 Task: Forward email as attachment with the signature Garrett Sanchez with the subject Request for an opinion from softage.1@softage.net to softage.10@softage.net with the message Can you confirm the availability of the required software licenses?
Action: Mouse moved to (1001, 78)
Screenshot: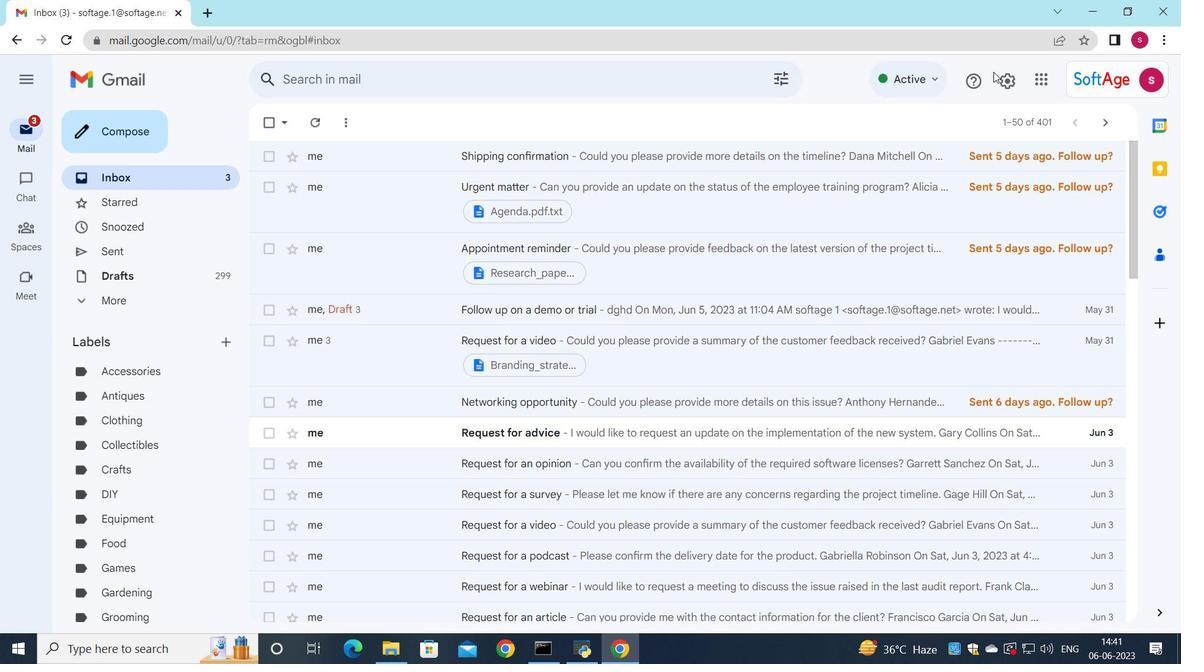 
Action: Mouse pressed left at (1001, 78)
Screenshot: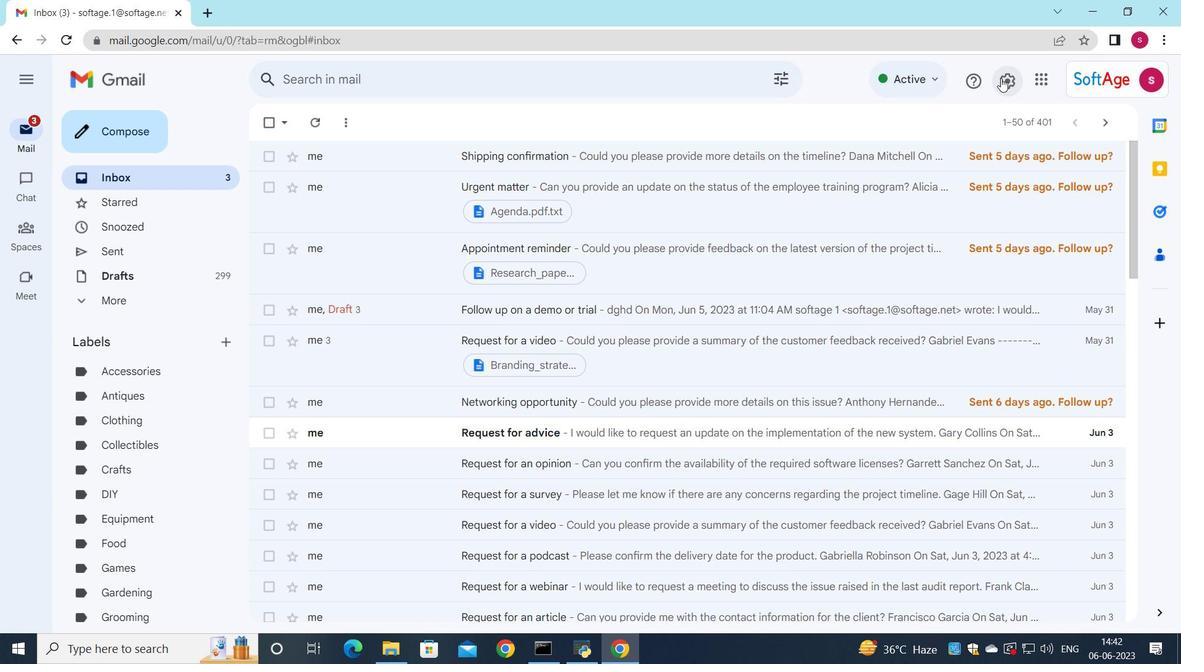 
Action: Mouse moved to (1013, 157)
Screenshot: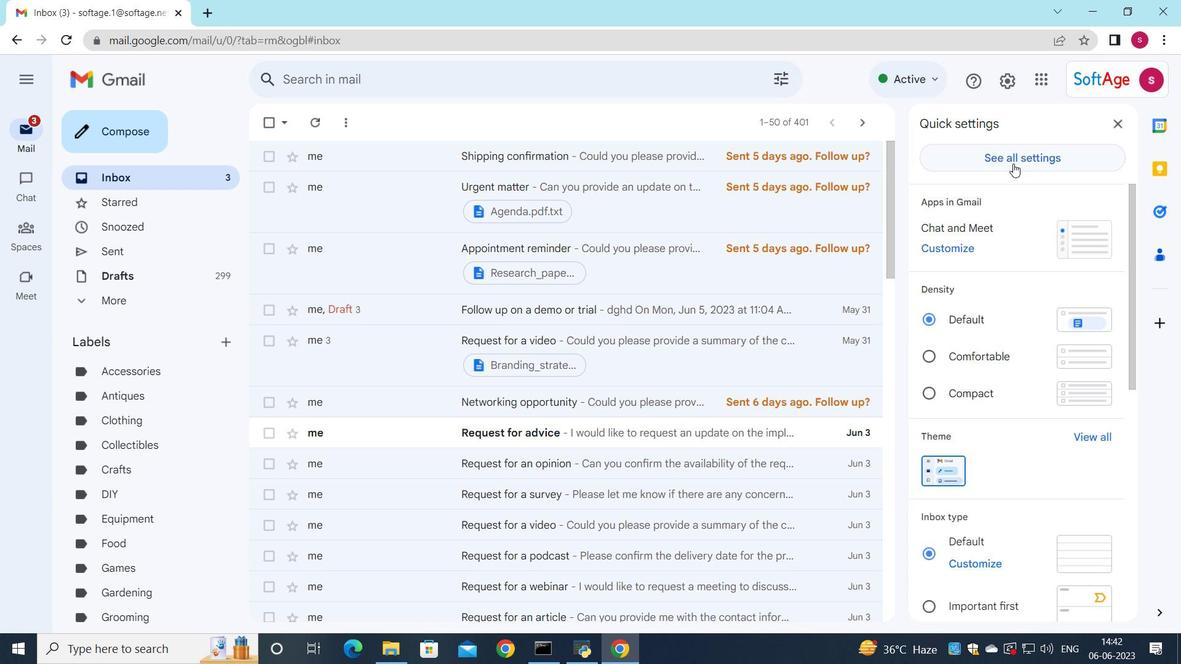 
Action: Mouse pressed left at (1013, 157)
Screenshot: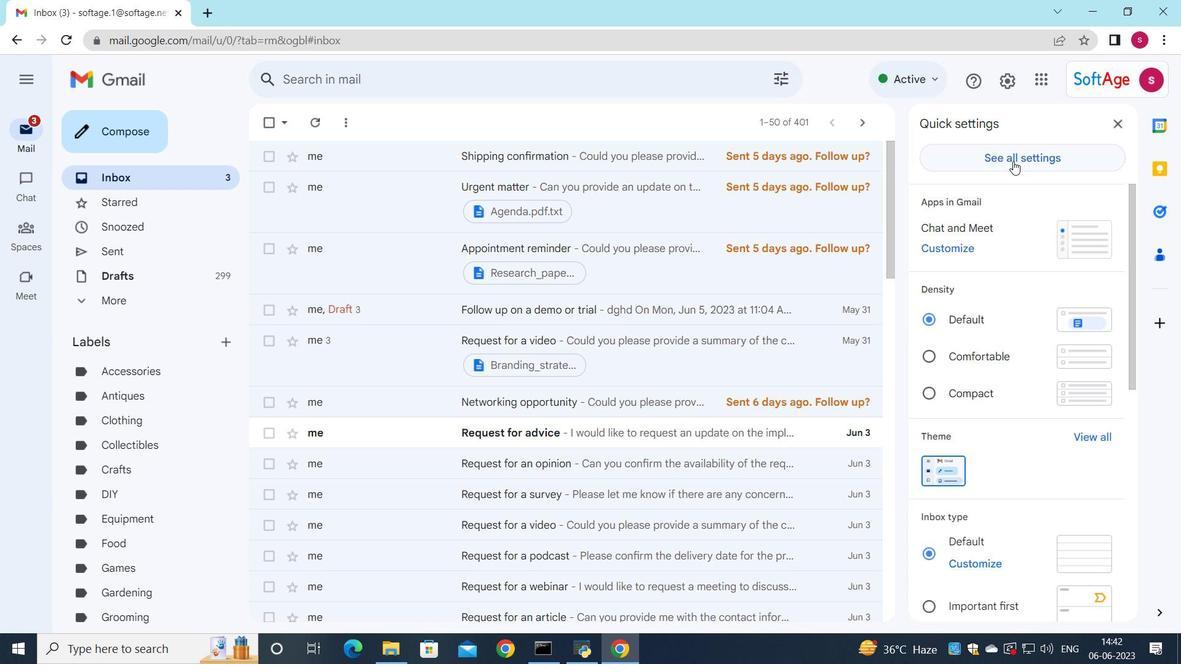
Action: Mouse moved to (908, 237)
Screenshot: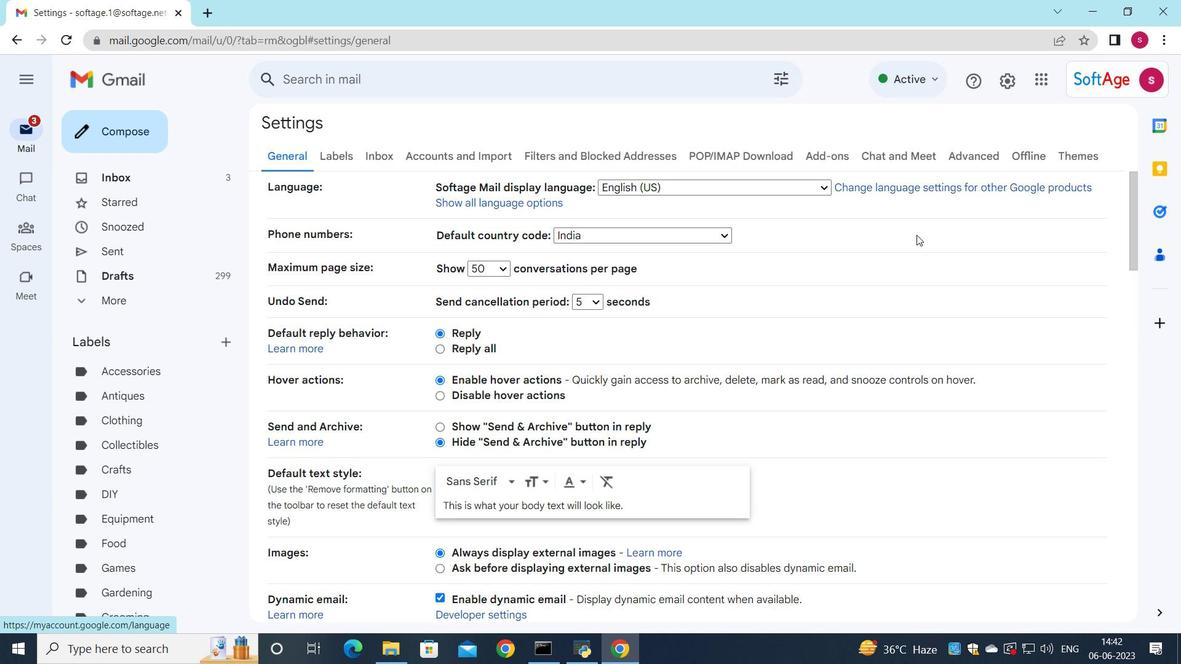 
Action: Mouse scrolled (908, 236) with delta (0, 0)
Screenshot: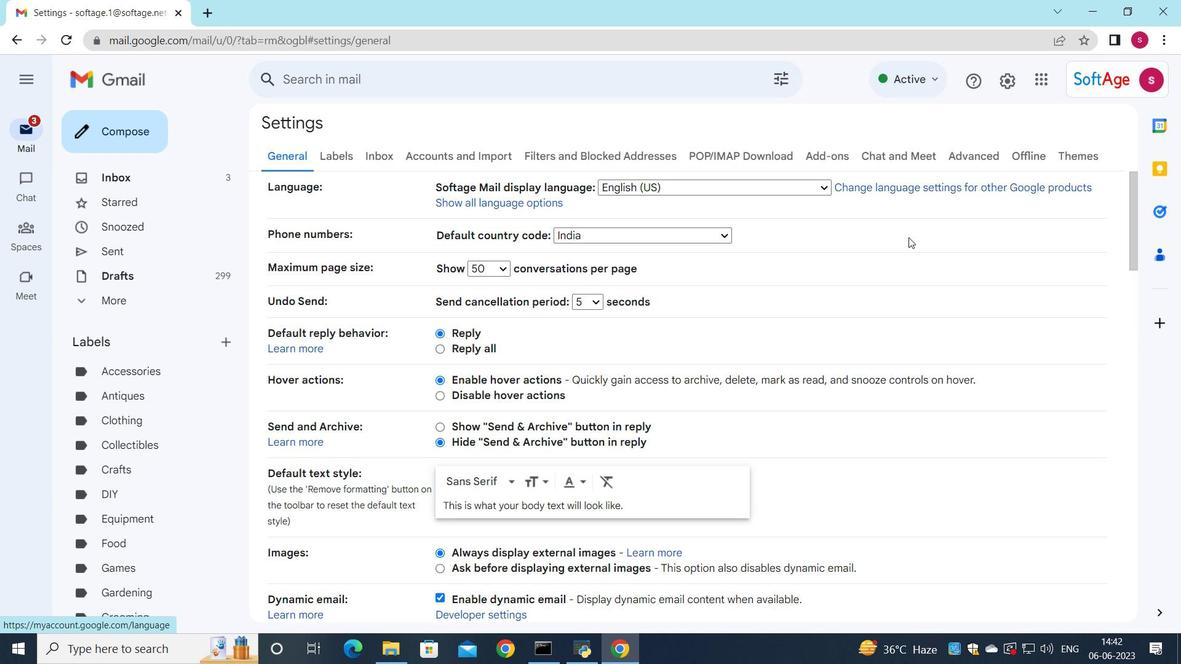 
Action: Mouse scrolled (908, 236) with delta (0, 0)
Screenshot: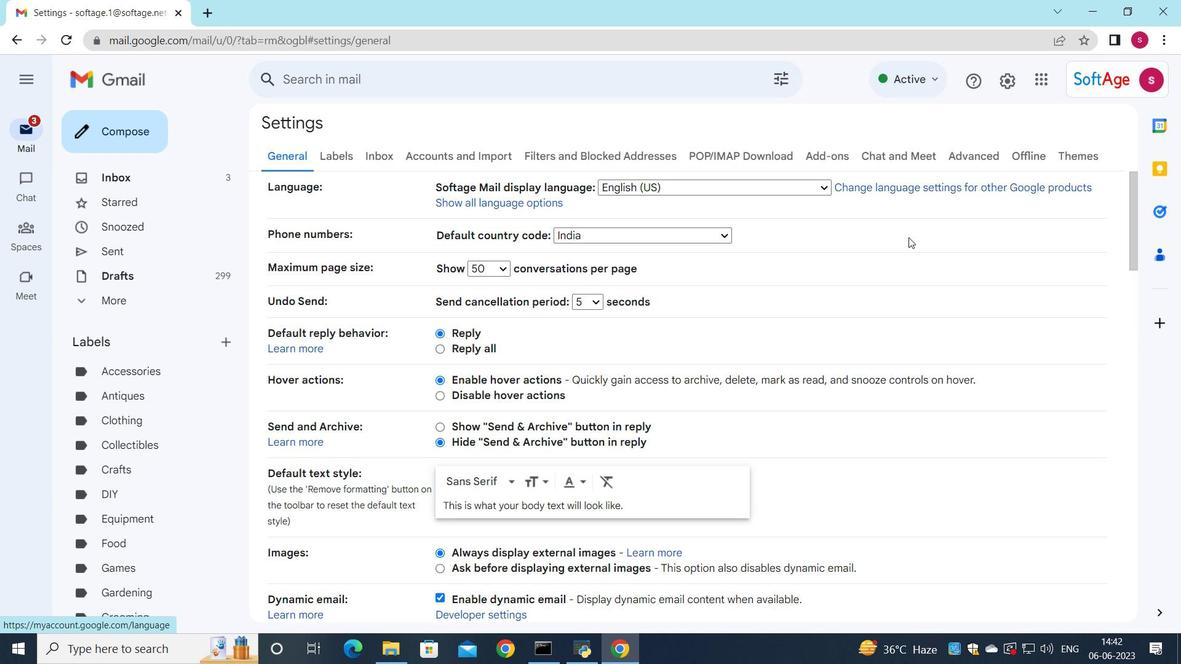 
Action: Mouse scrolled (908, 236) with delta (0, 0)
Screenshot: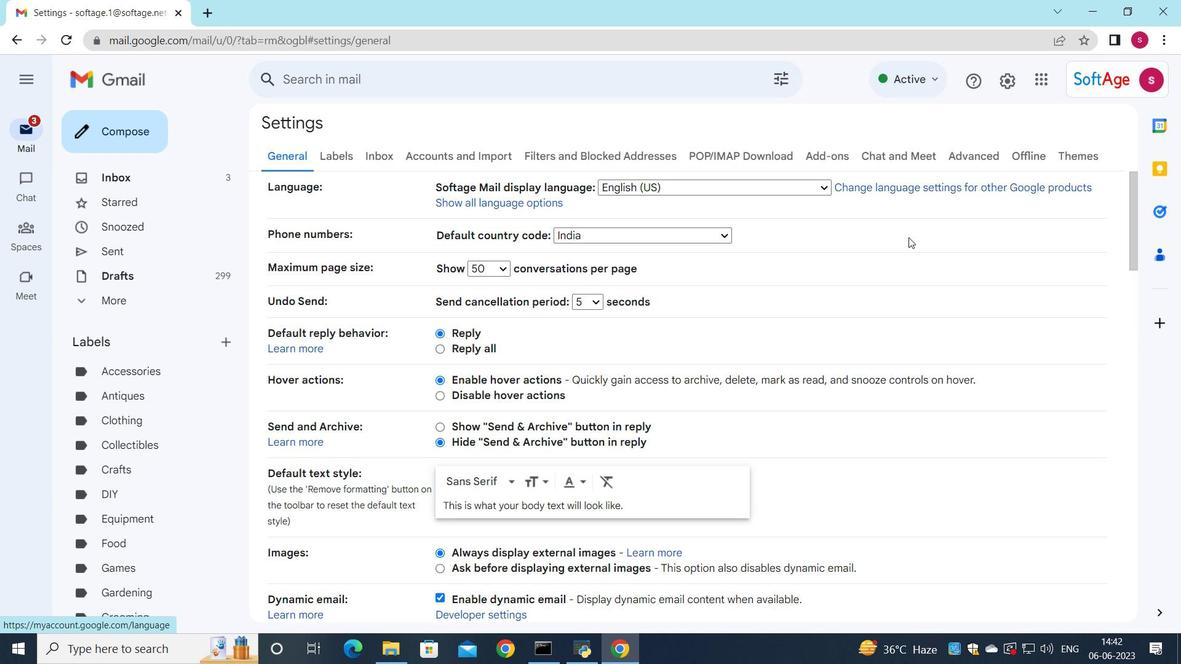 
Action: Mouse moved to (733, 337)
Screenshot: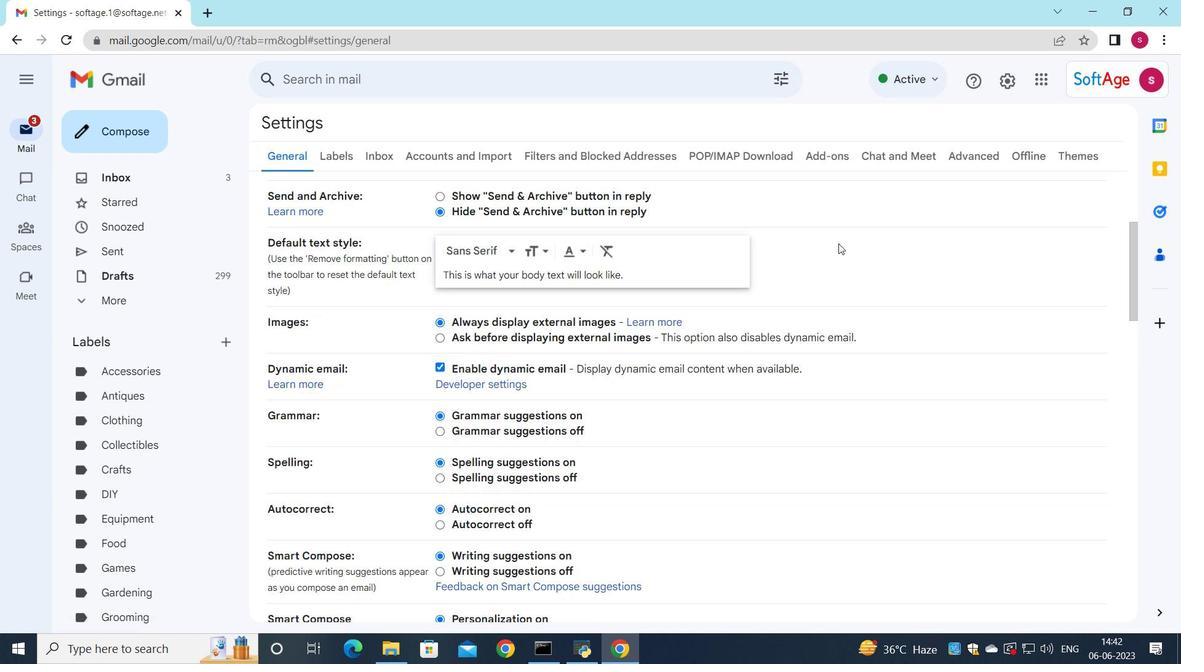 
Action: Mouse scrolled (733, 336) with delta (0, 0)
Screenshot: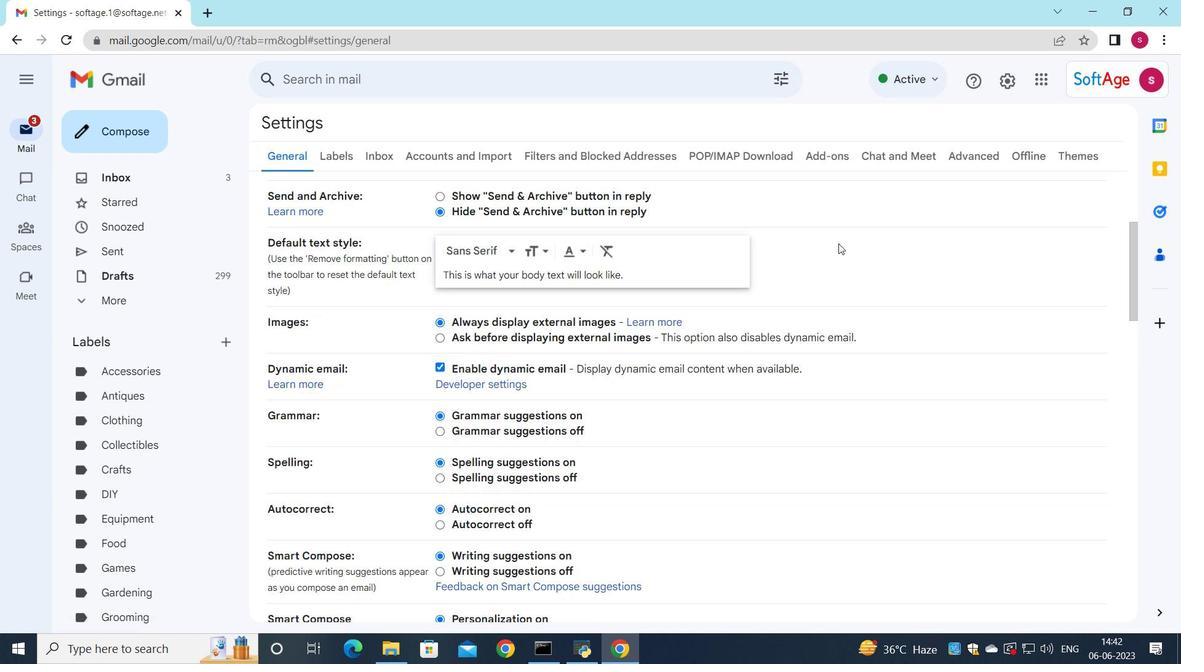 
Action: Mouse moved to (721, 351)
Screenshot: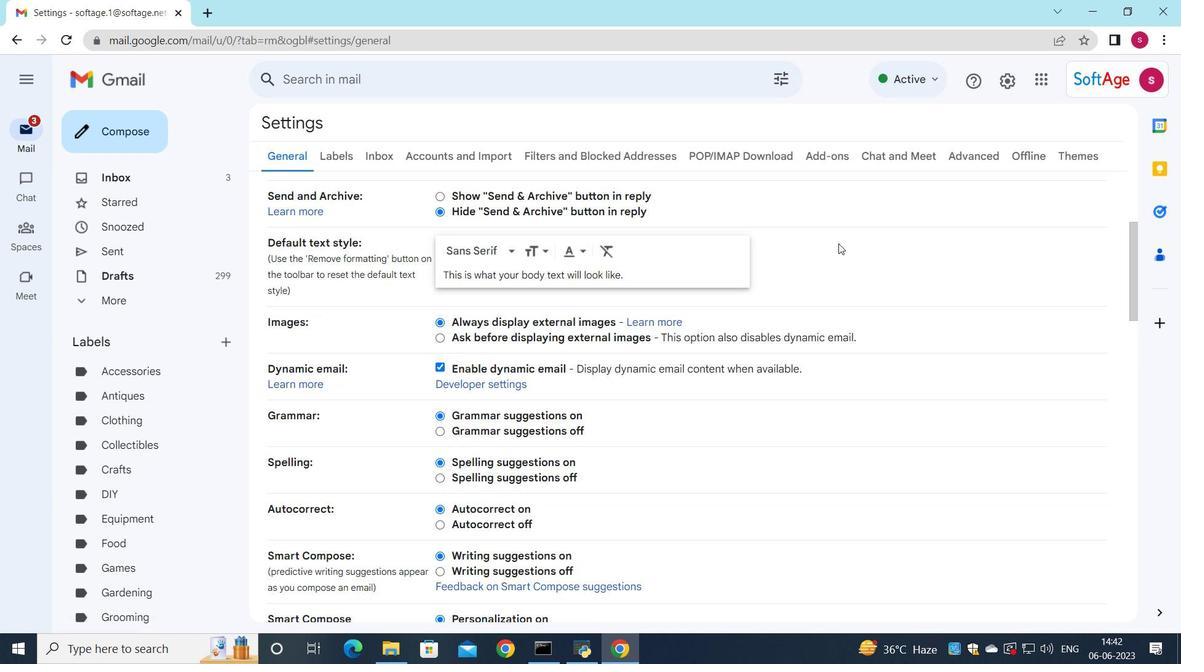 
Action: Mouse scrolled (721, 350) with delta (0, 0)
Screenshot: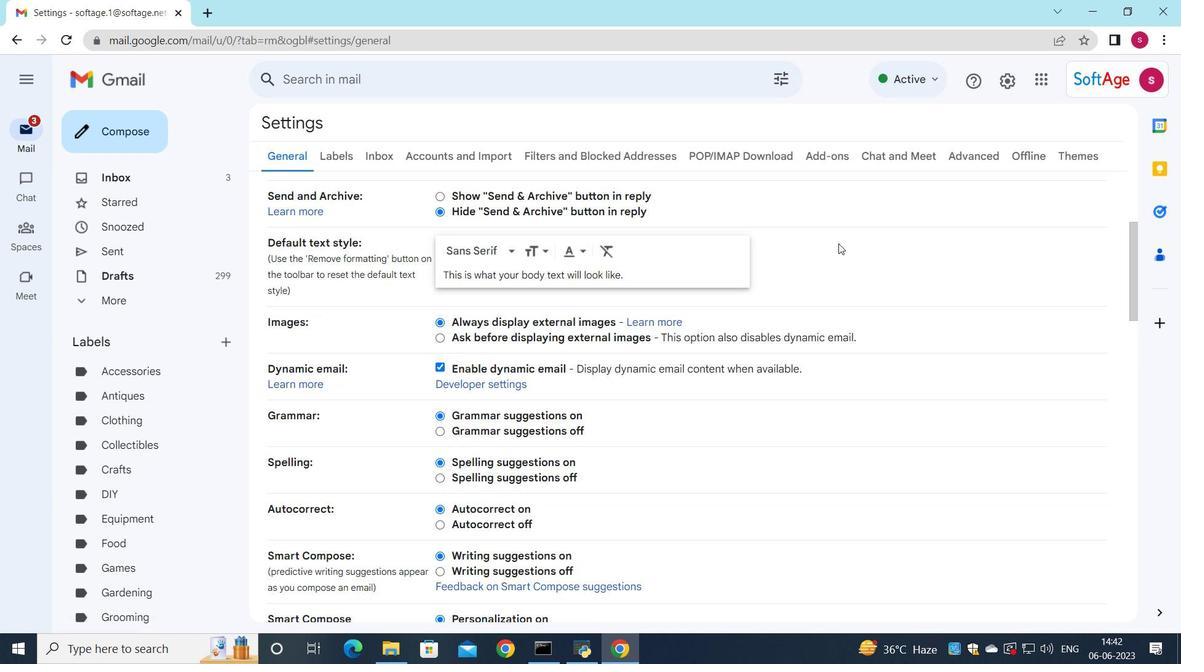 
Action: Mouse moved to (704, 376)
Screenshot: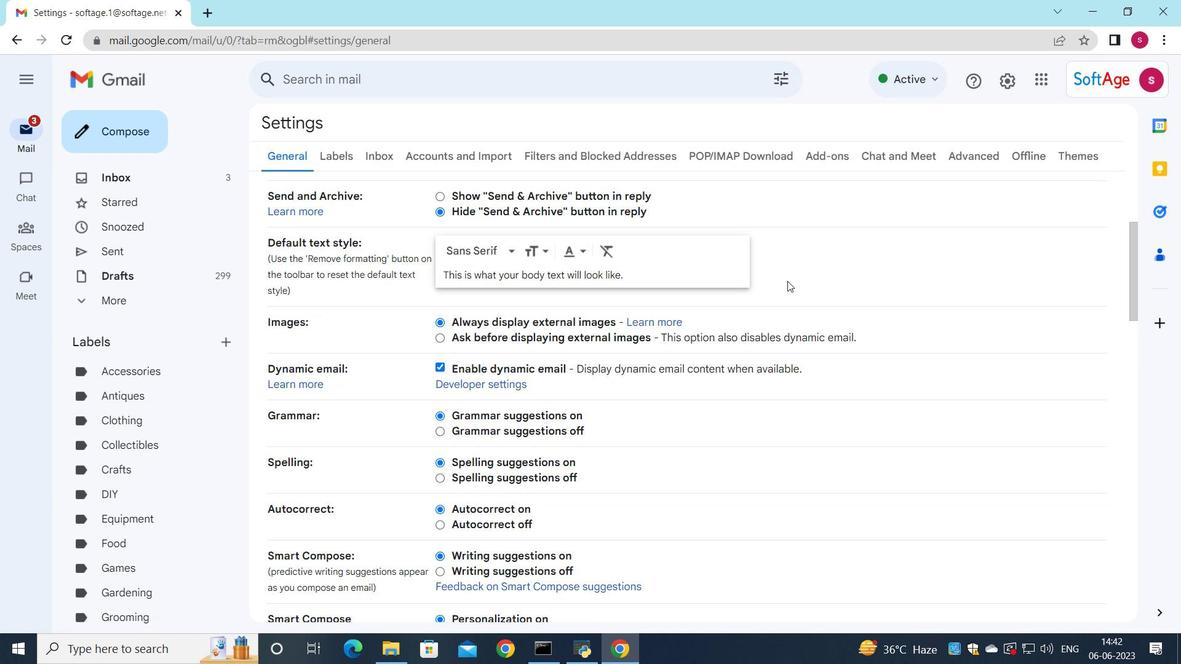 
Action: Mouse scrolled (713, 360) with delta (0, 0)
Screenshot: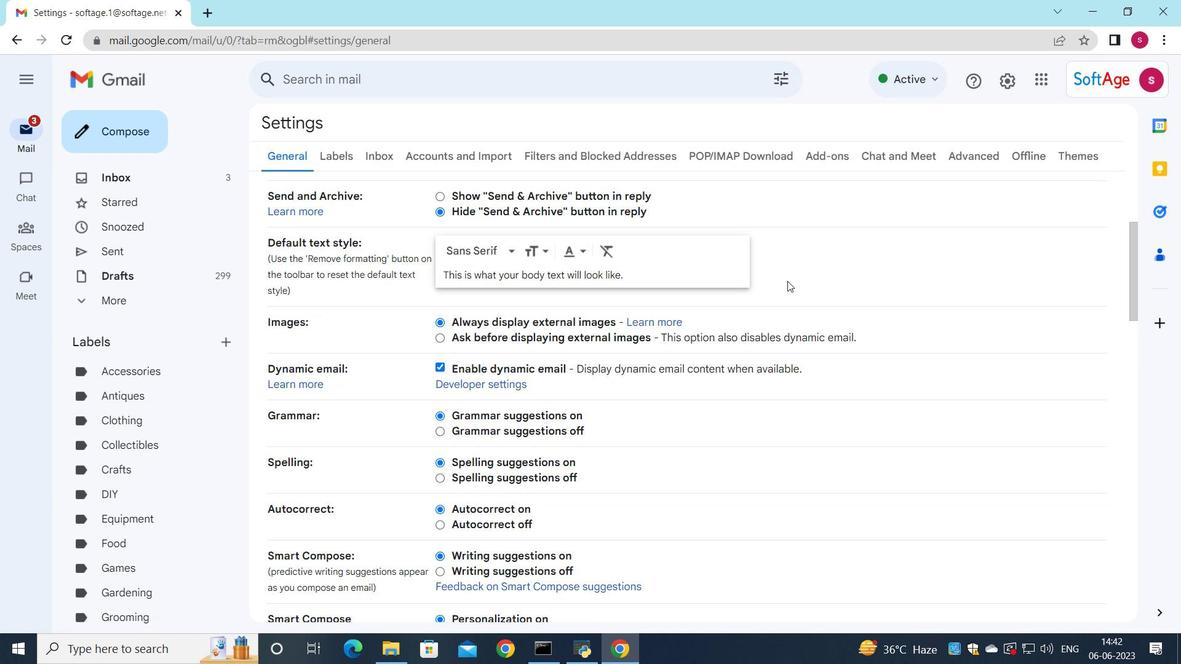 
Action: Mouse moved to (656, 417)
Screenshot: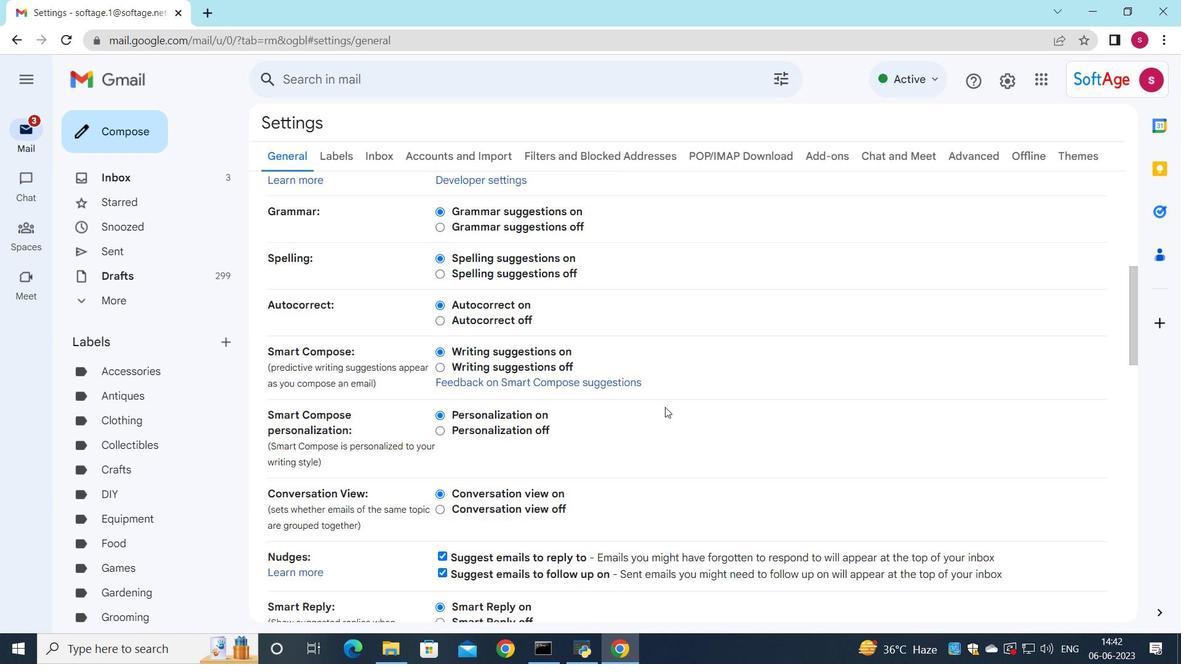 
Action: Mouse scrolled (656, 416) with delta (0, 0)
Screenshot: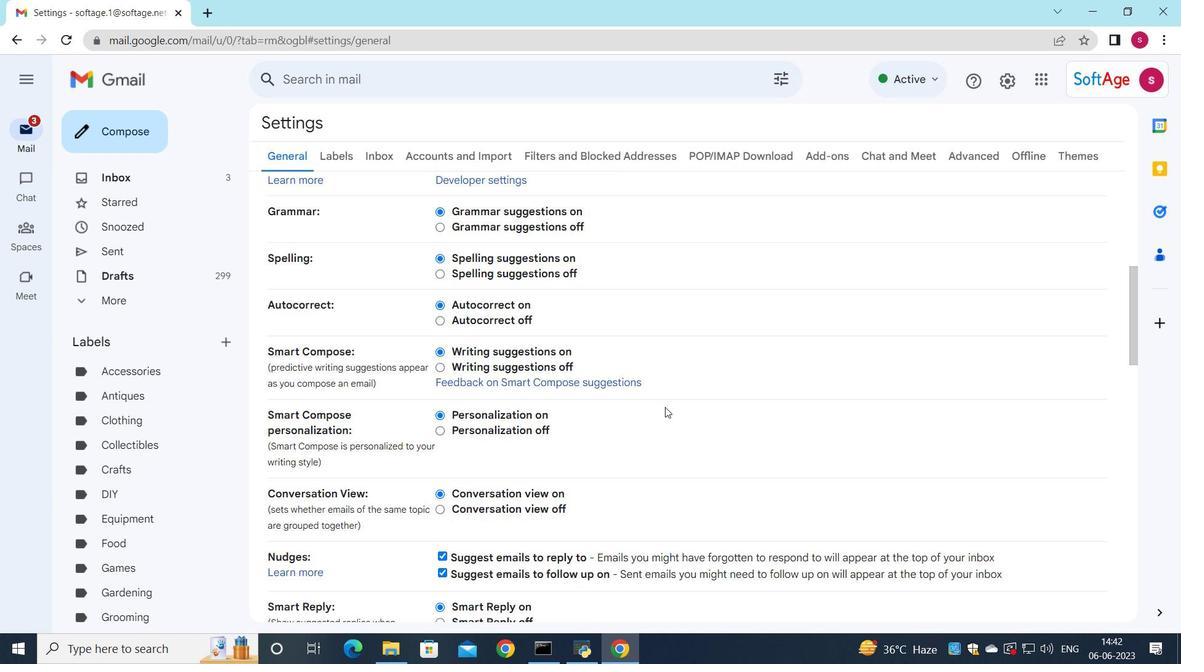 
Action: Mouse moved to (650, 426)
Screenshot: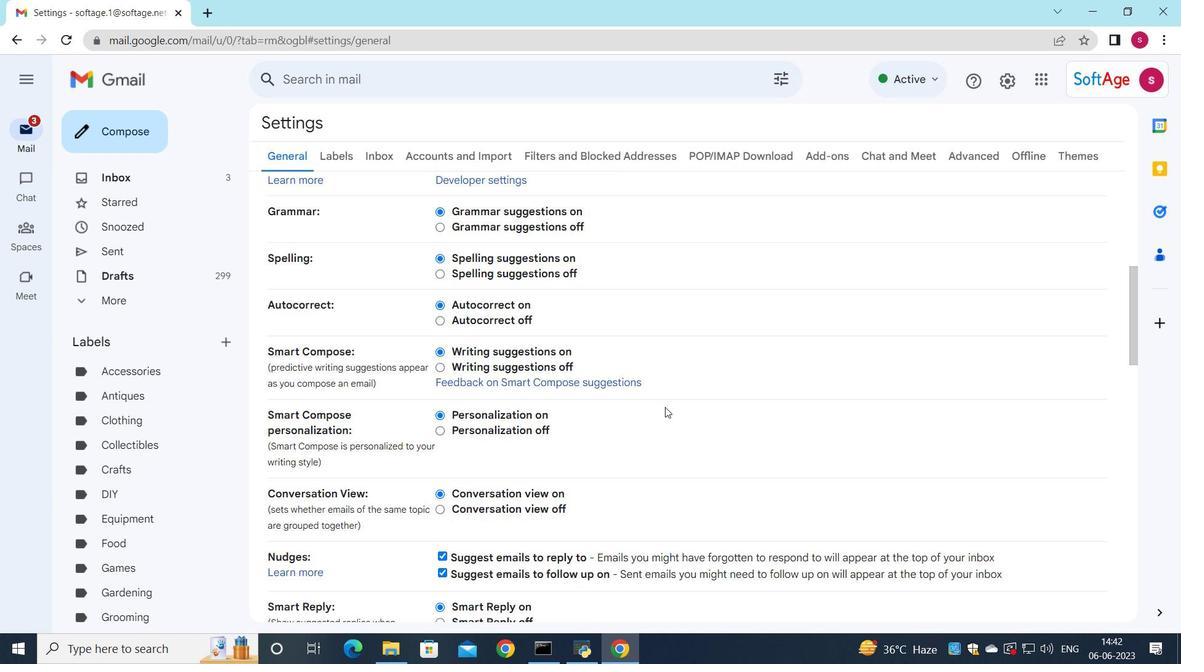 
Action: Mouse scrolled (650, 425) with delta (0, 0)
Screenshot: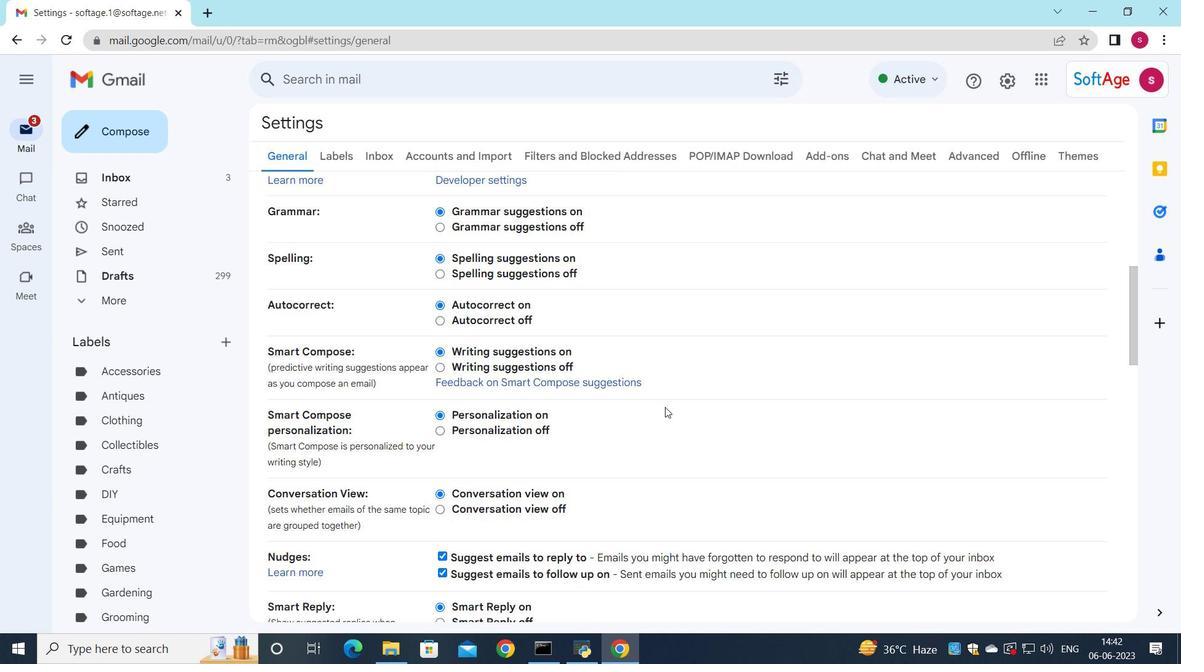 
Action: Mouse moved to (648, 429)
Screenshot: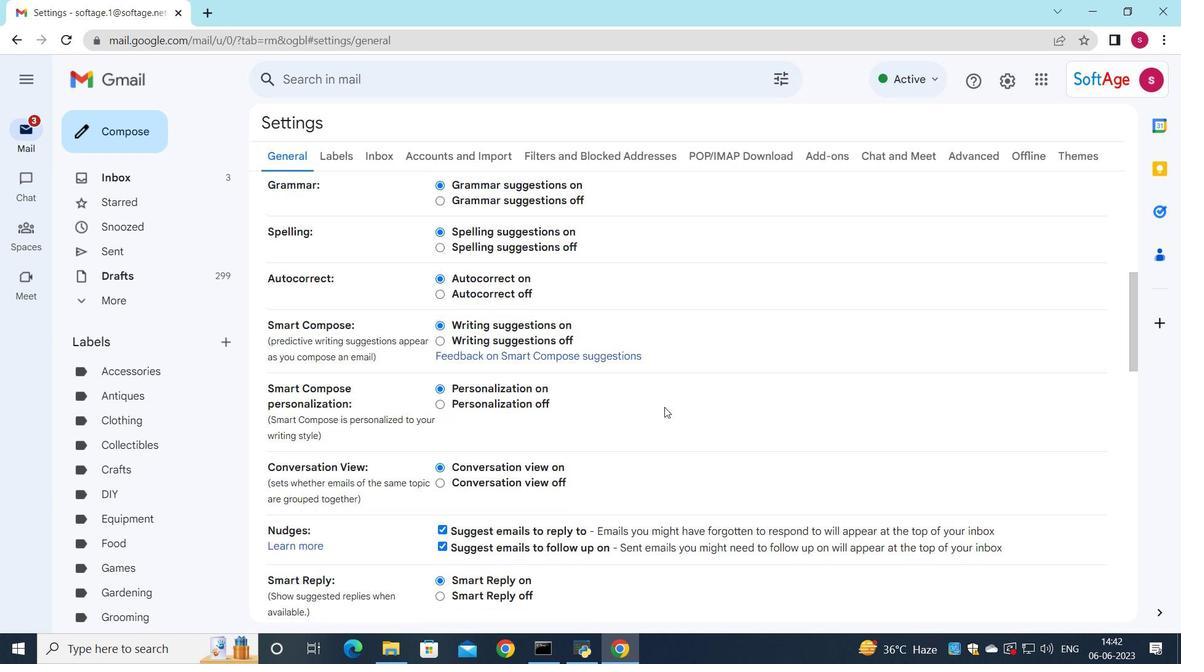 
Action: Mouse scrolled (648, 428) with delta (0, 0)
Screenshot: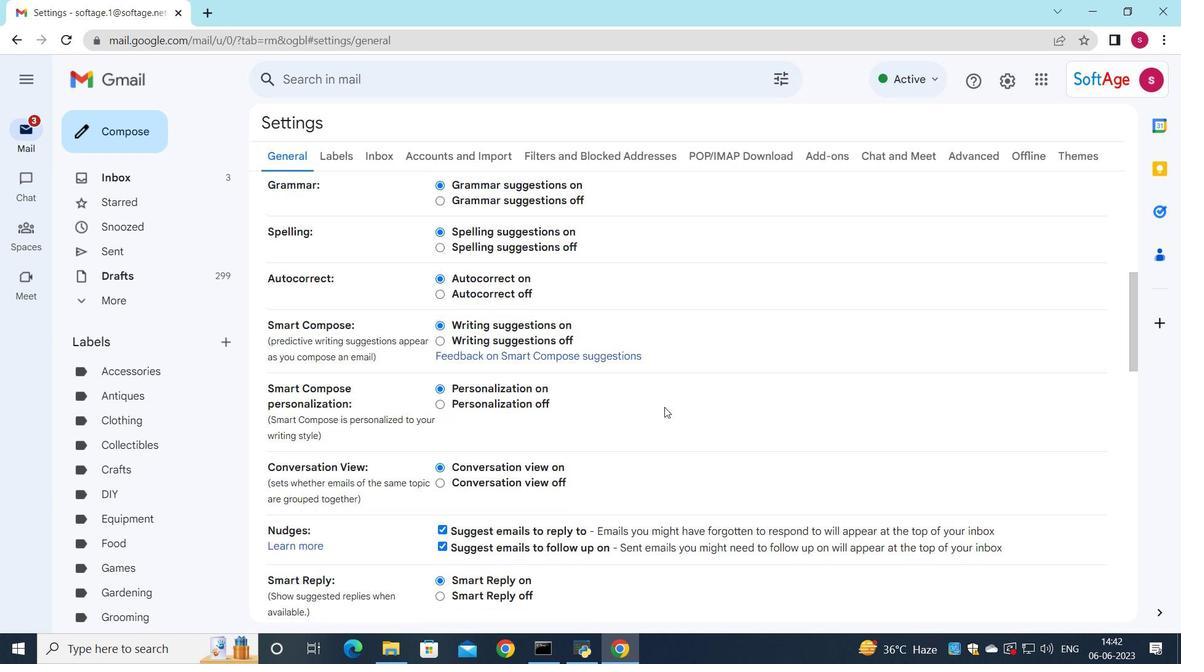 
Action: Mouse moved to (625, 451)
Screenshot: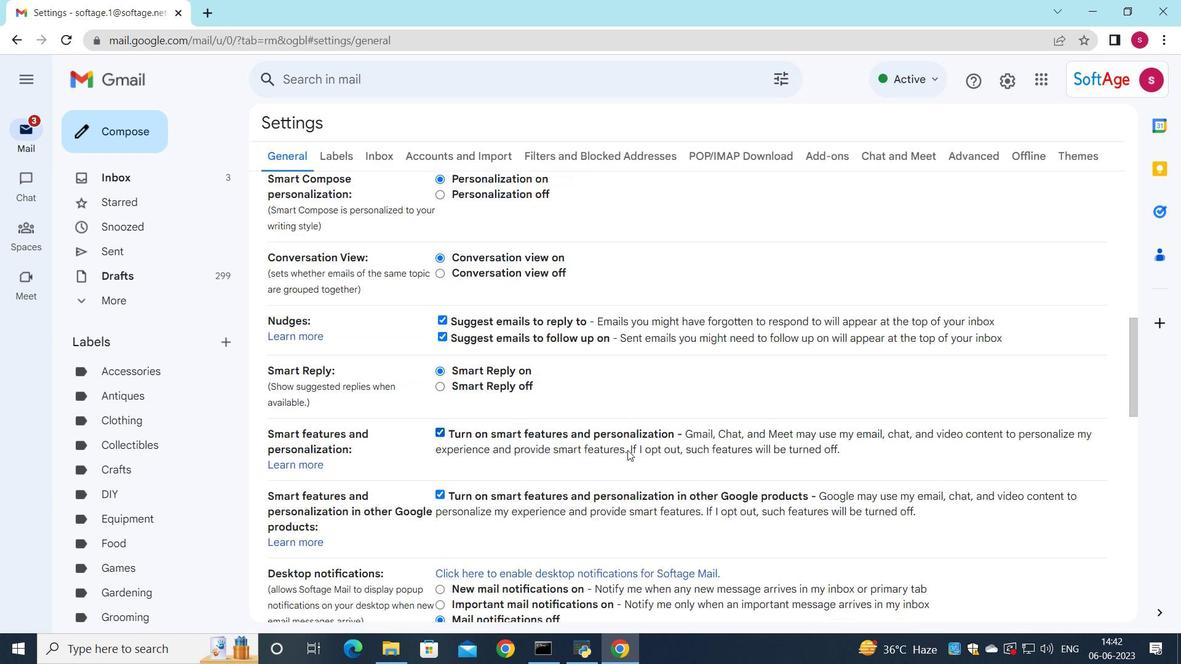 
Action: Mouse scrolled (625, 451) with delta (0, 0)
Screenshot: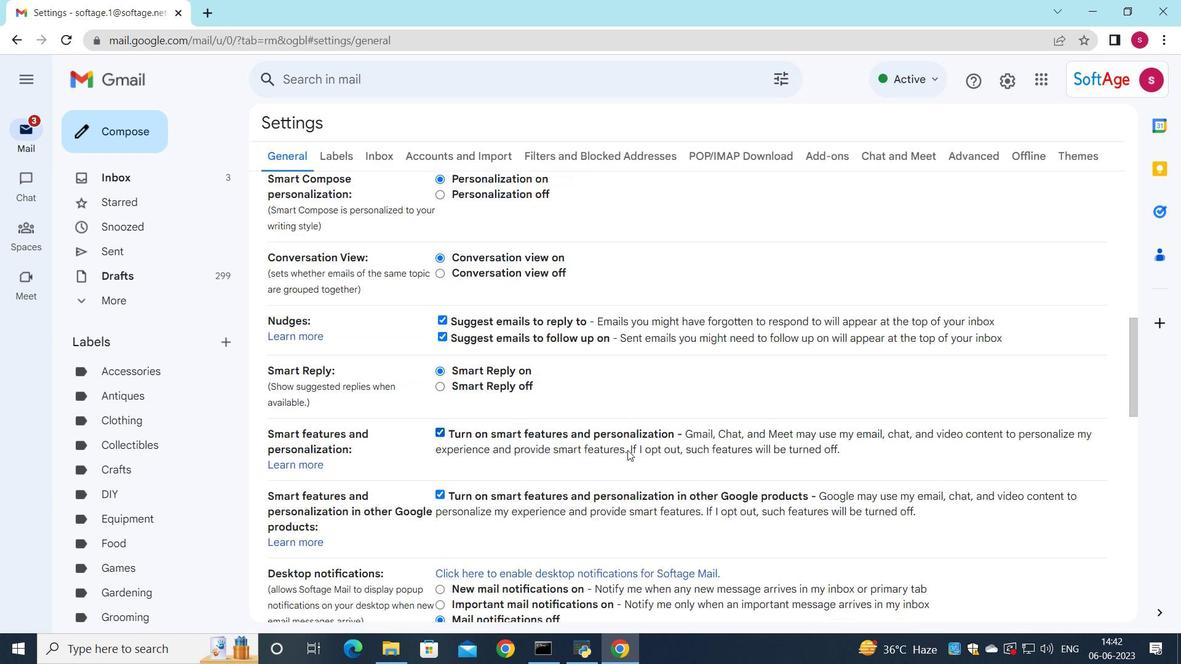 
Action: Mouse scrolled (625, 451) with delta (0, 0)
Screenshot: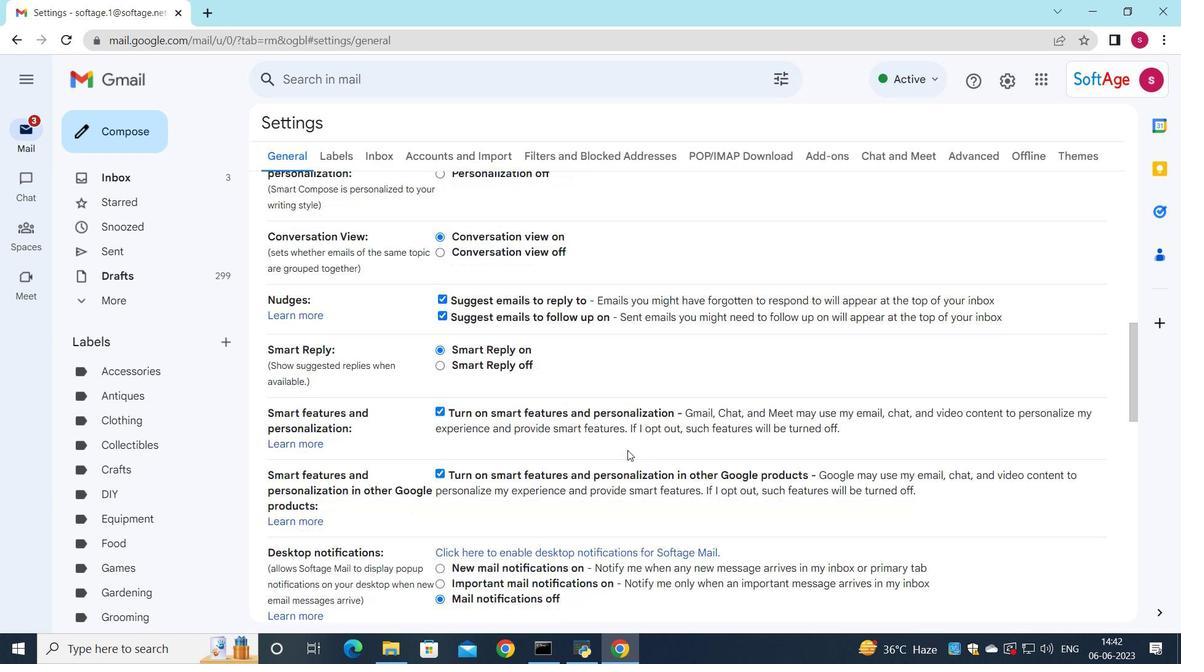 
Action: Mouse scrolled (625, 451) with delta (0, 0)
Screenshot: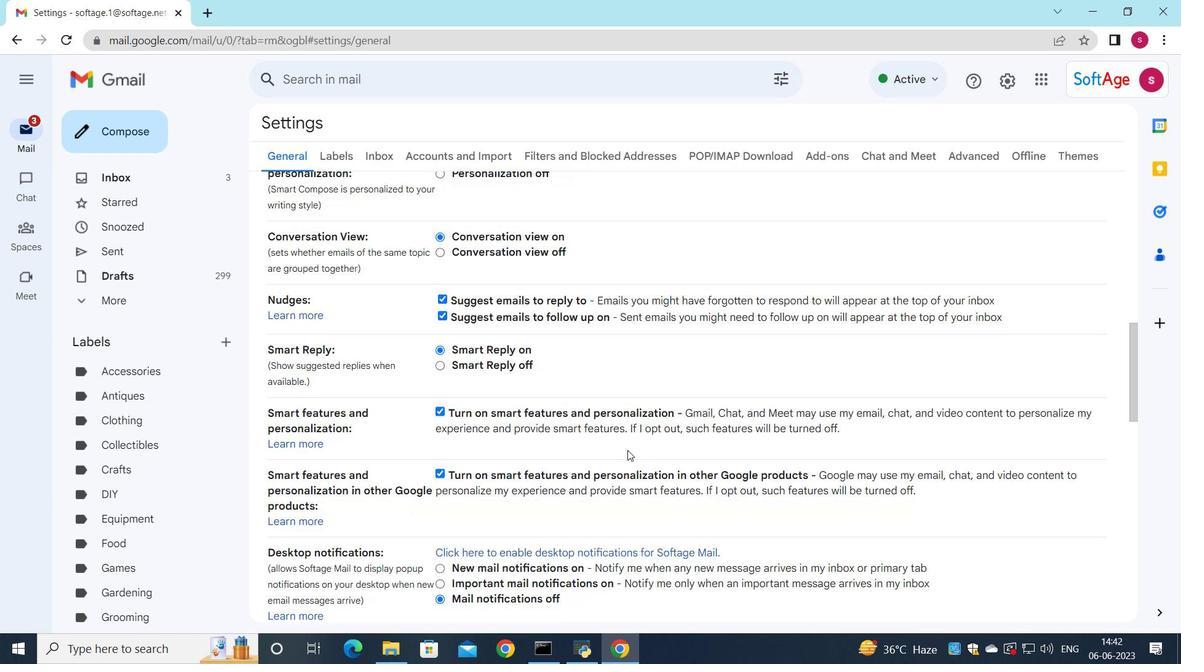 
Action: Mouse scrolled (625, 451) with delta (0, 0)
Screenshot: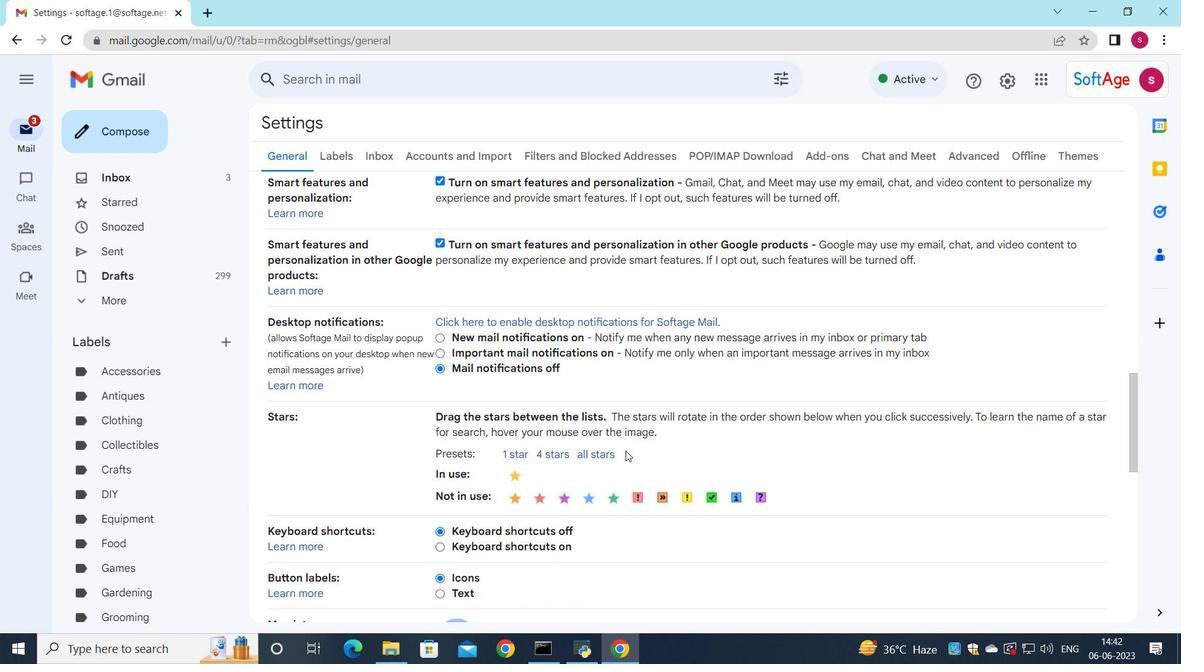 
Action: Mouse scrolled (625, 451) with delta (0, 0)
Screenshot: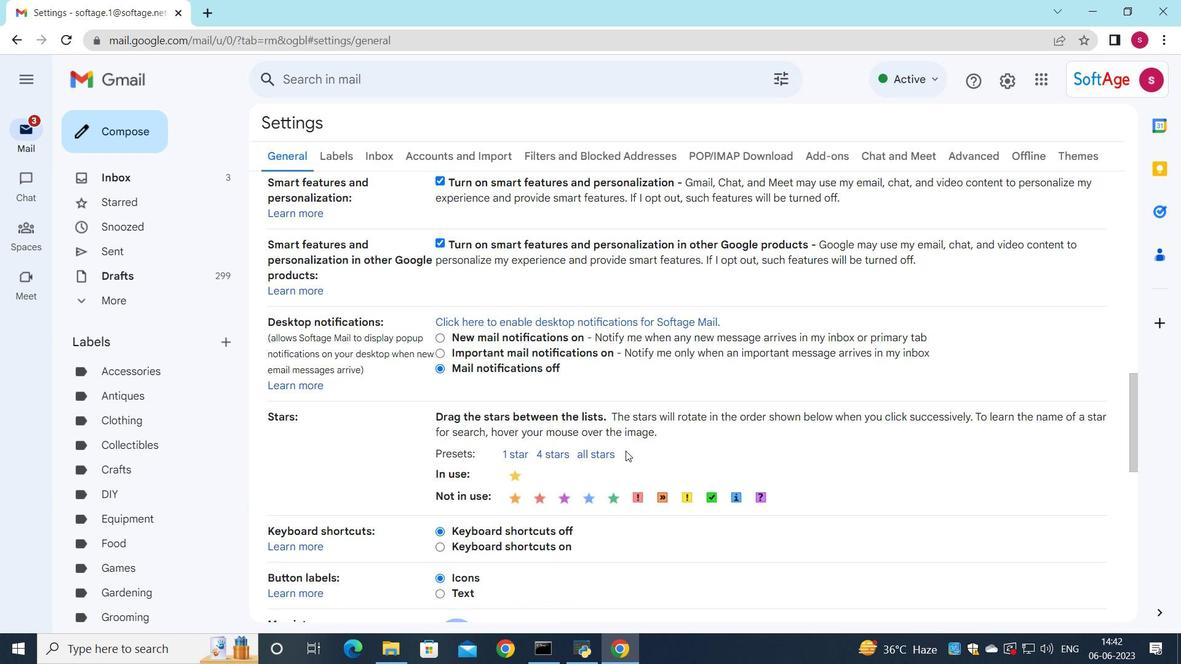 
Action: Mouse scrolled (625, 451) with delta (0, 0)
Screenshot: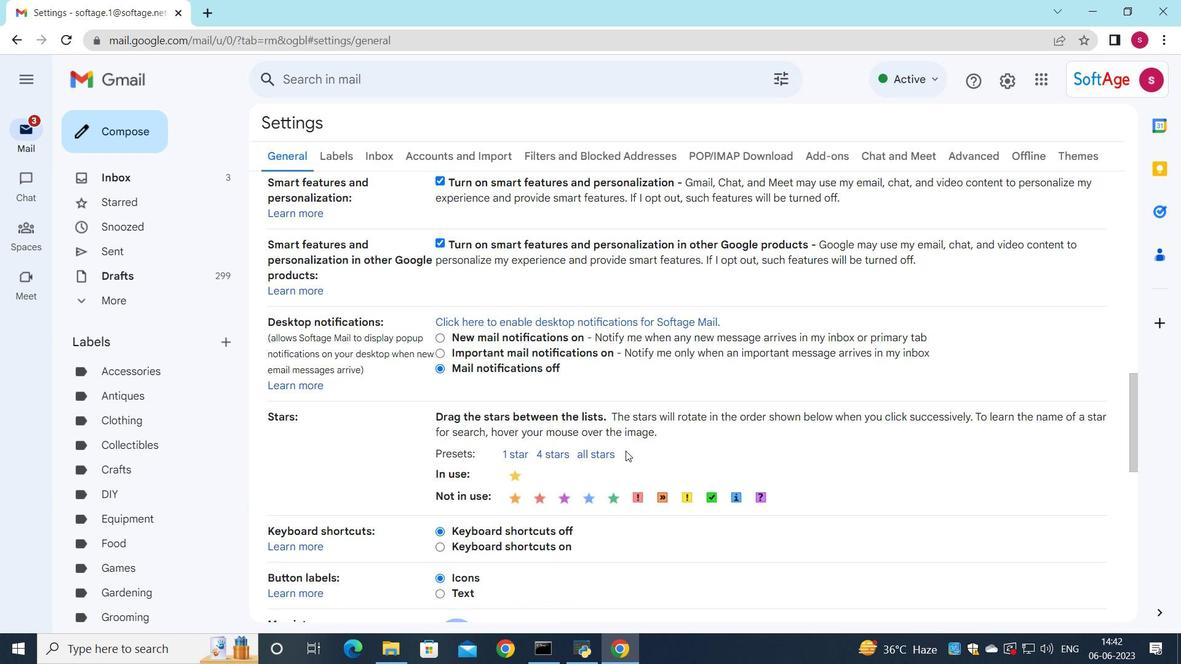 
Action: Mouse moved to (512, 523)
Screenshot: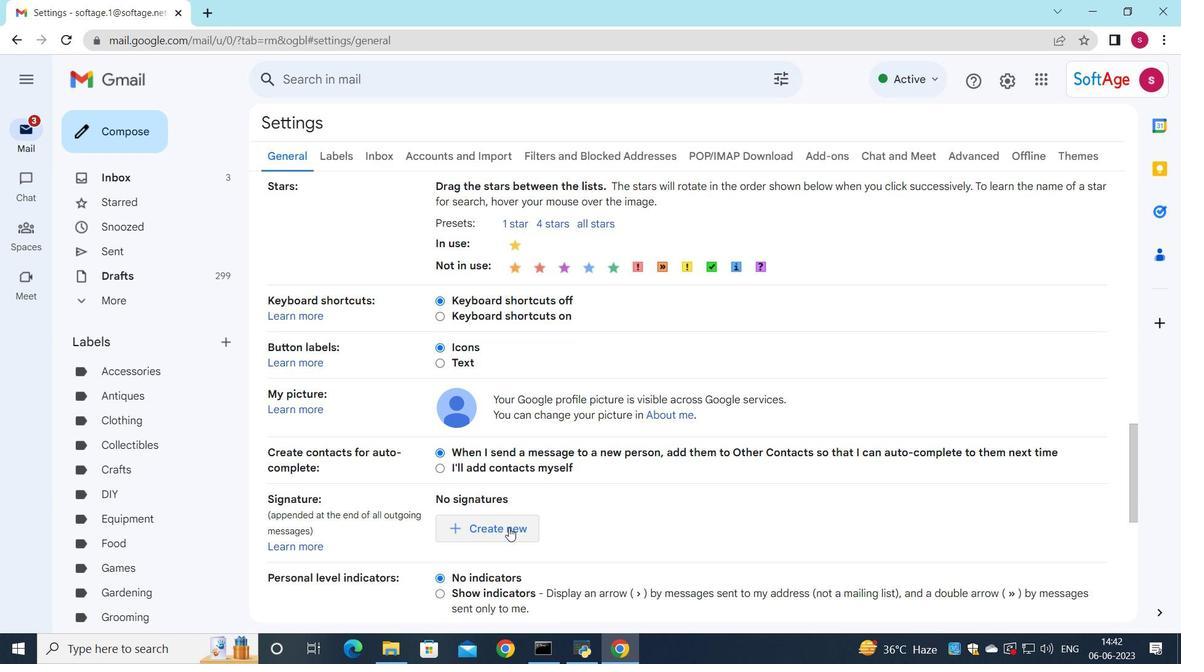 
Action: Mouse pressed left at (512, 523)
Screenshot: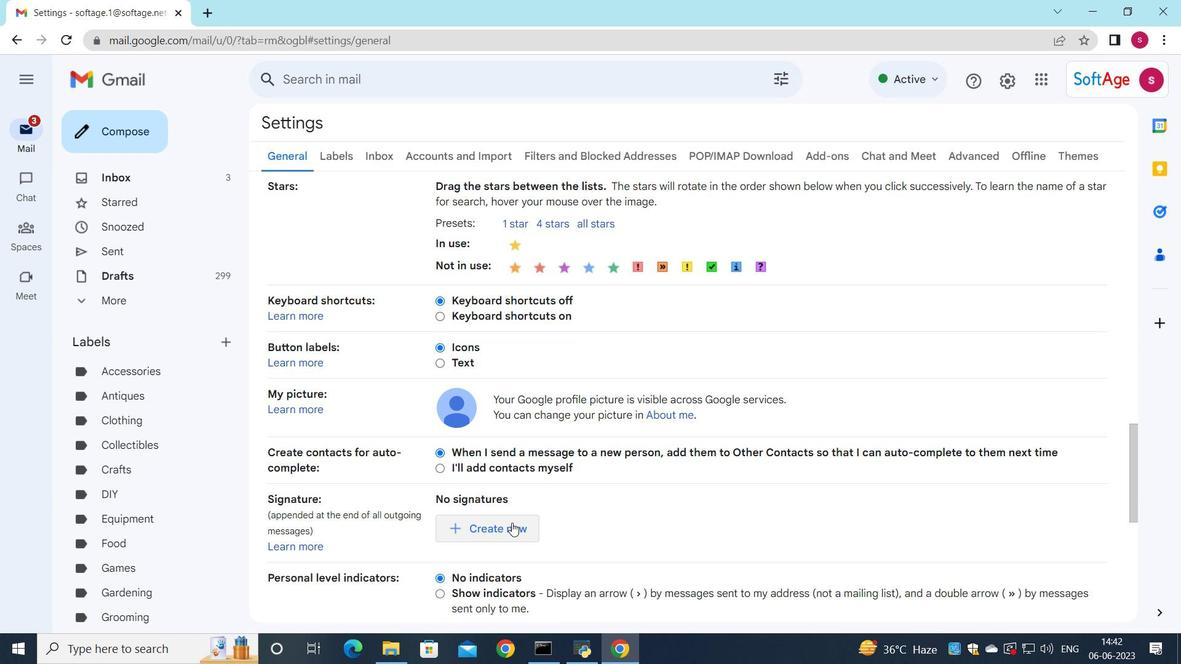 
Action: Mouse moved to (724, 340)
Screenshot: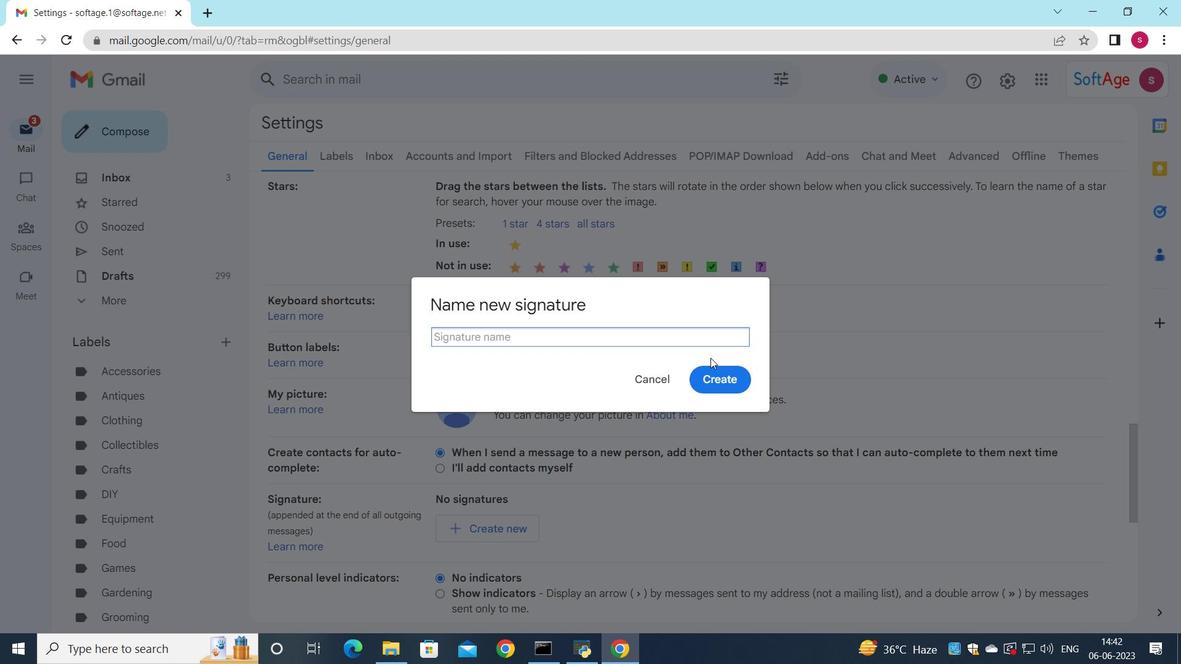 
Action: Key pressed <Key.shift>f<Key.backspace><Key.shift><Key.shift>gare<Key.backspace><Key.backspace><Key.backspace><Key.backspace><Key.backspace><Key.backspace><Key.backspace><Key.backspace><Key.backspace><Key.backspace><Key.backspace><Key.backspace><Key.shift>Garrett<Key.space><Key.shift>Sanchez
Screenshot: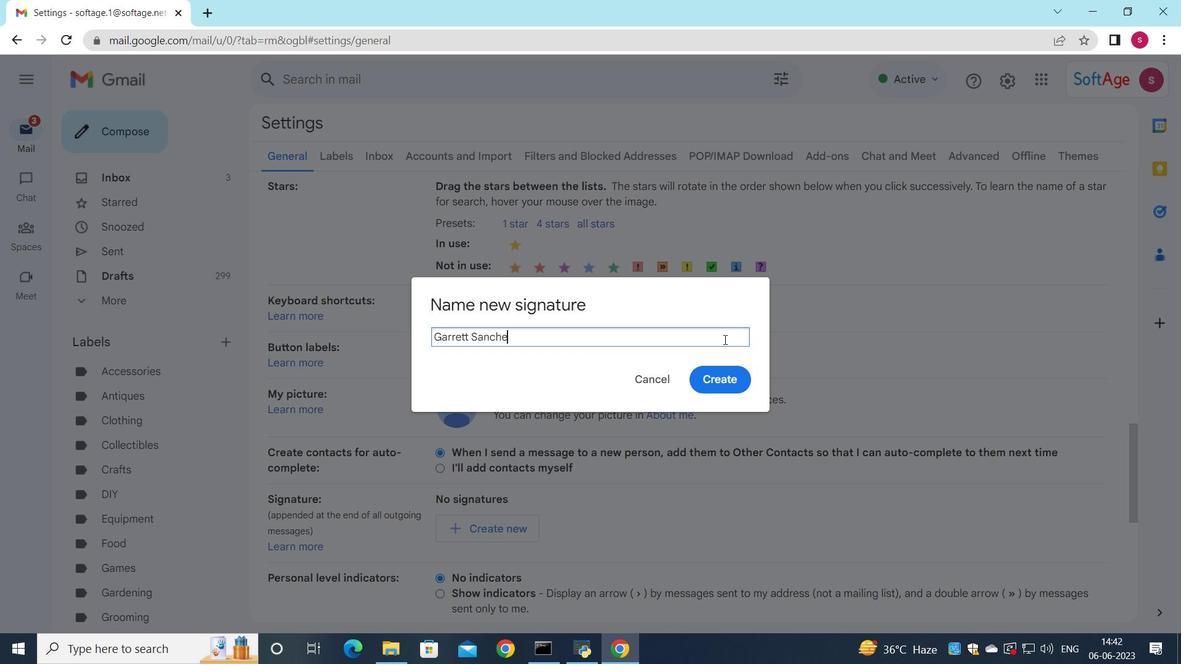 
Action: Mouse moved to (726, 377)
Screenshot: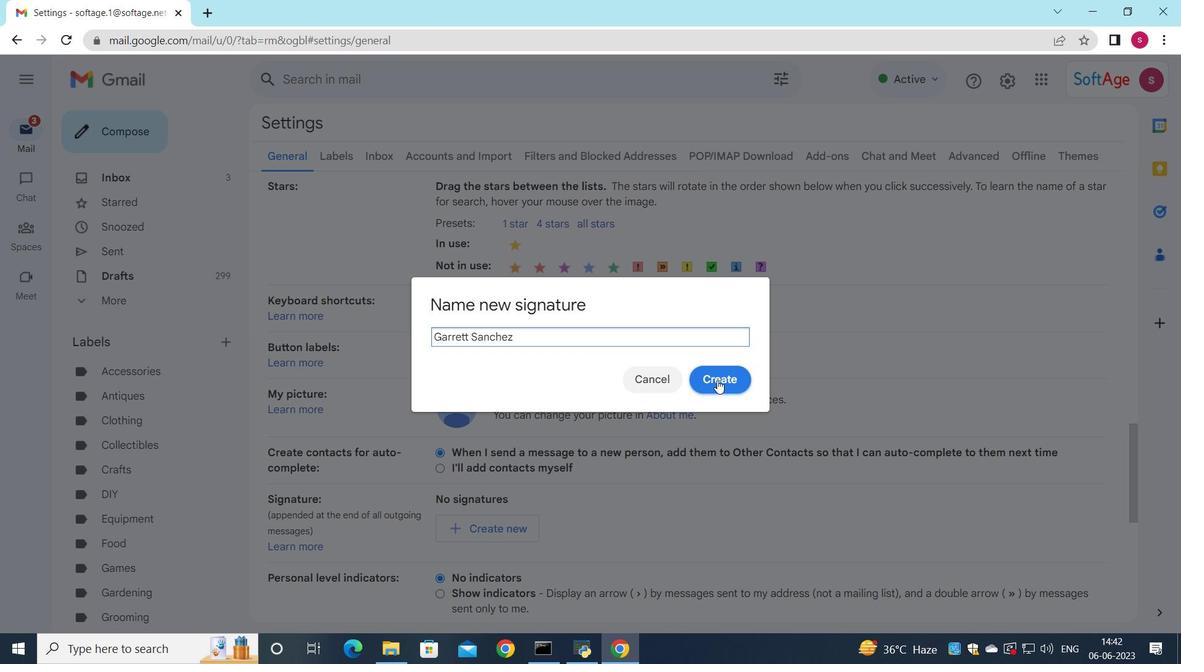 
Action: Mouse pressed left at (726, 377)
Screenshot: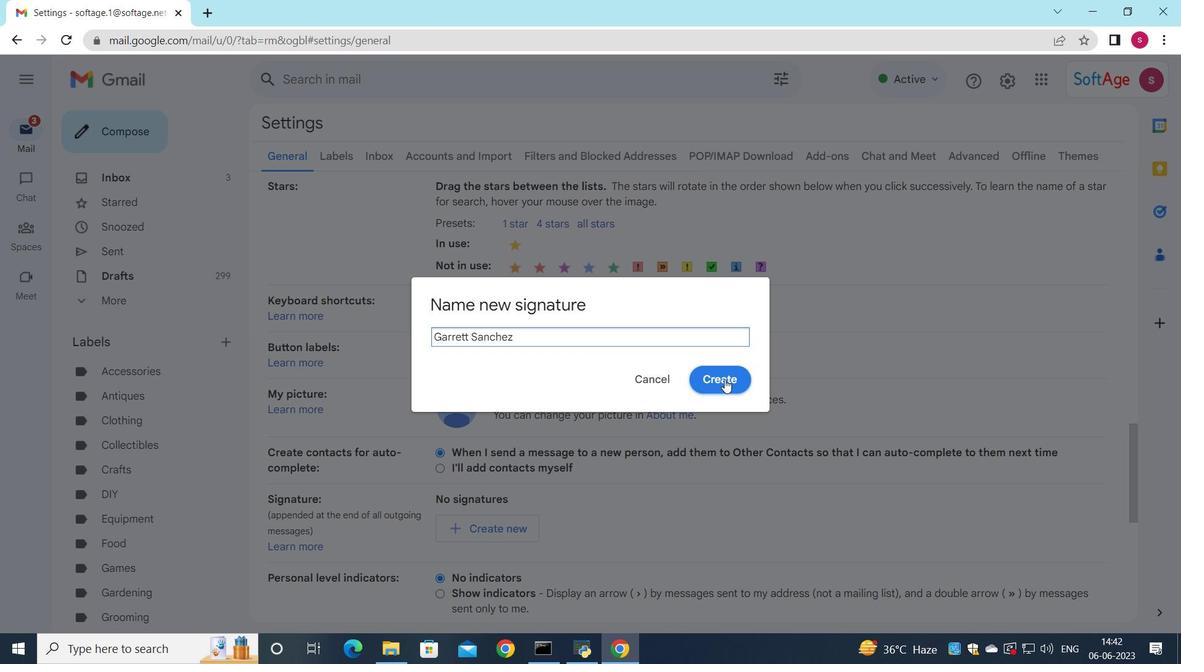 
Action: Mouse moved to (737, 459)
Screenshot: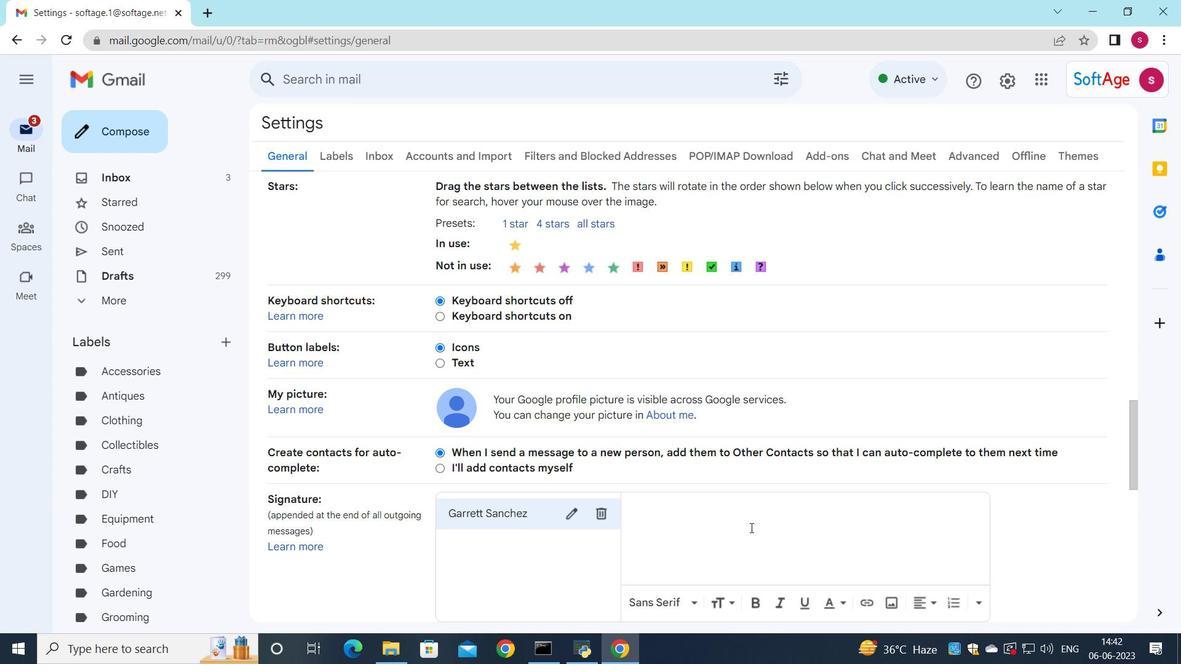 
Action: Mouse scrolled (737, 458) with delta (0, 0)
Screenshot: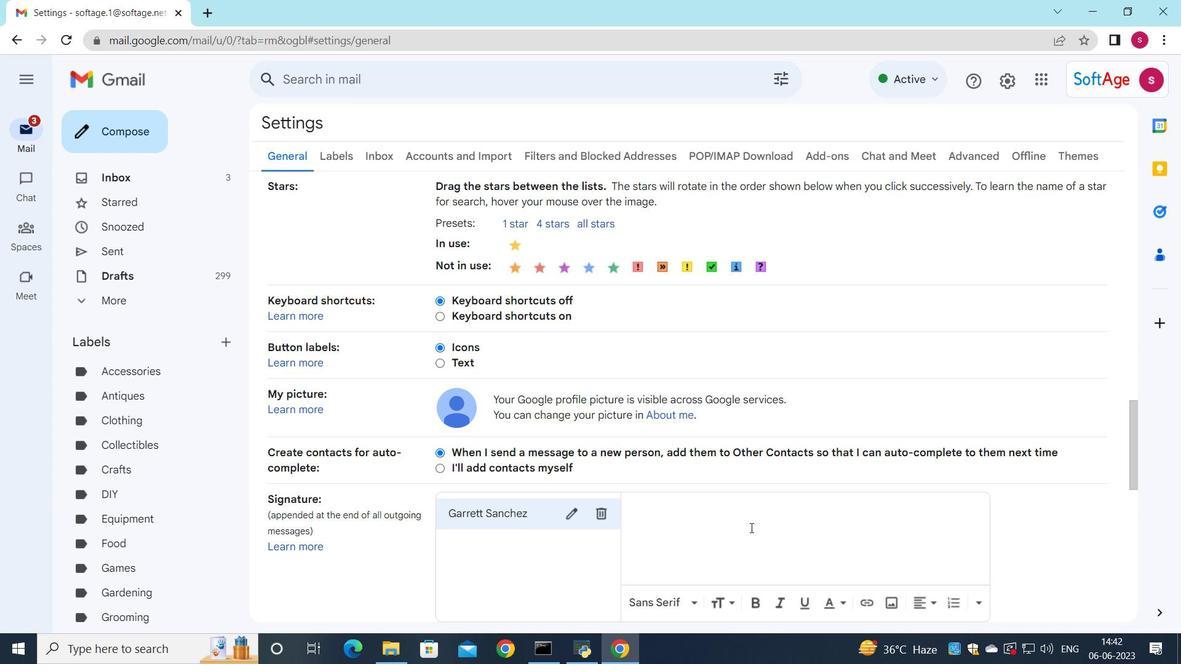 
Action: Mouse moved to (737, 457)
Screenshot: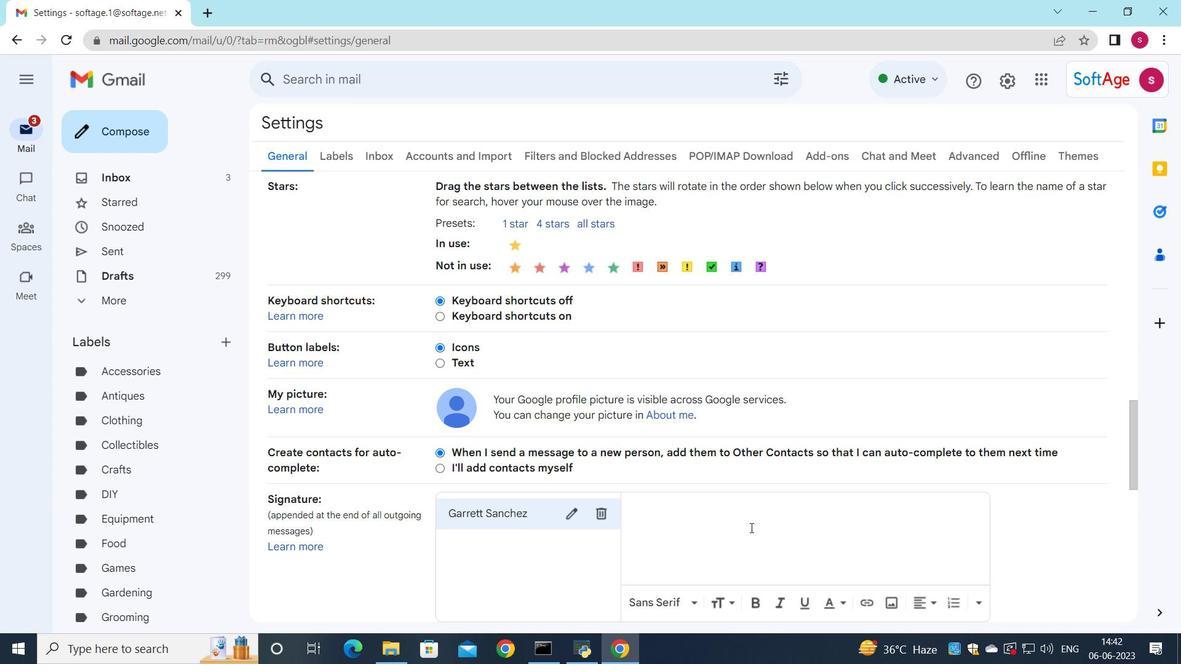 
Action: Mouse scrolled (737, 456) with delta (0, 0)
Screenshot: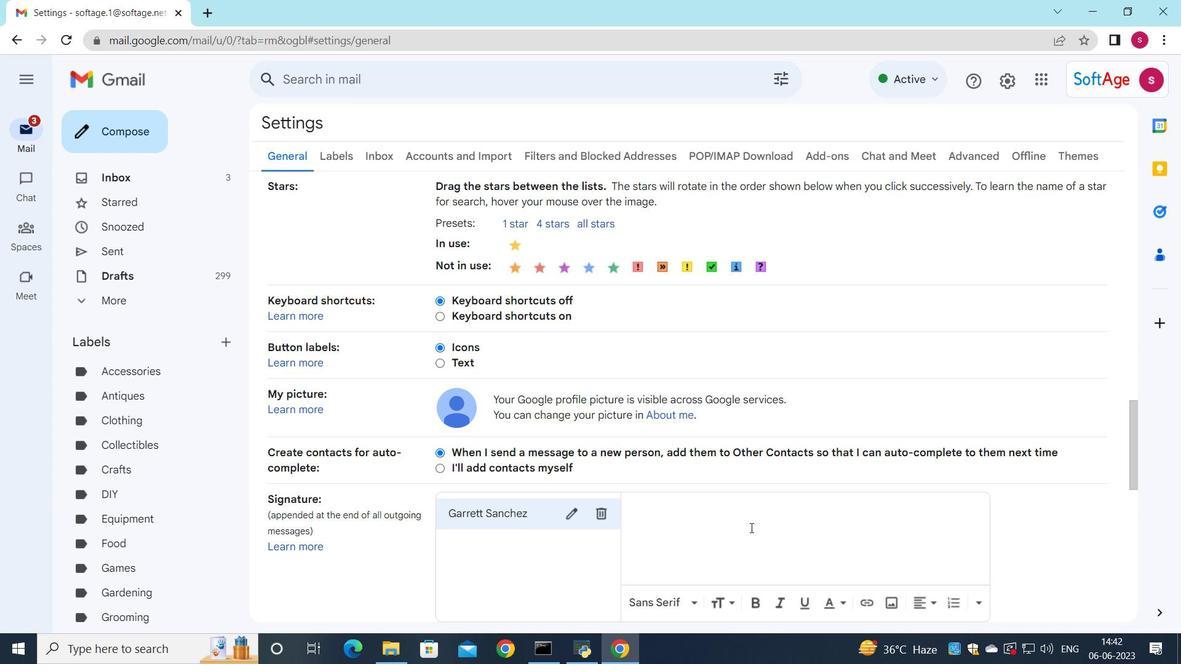 
Action: Mouse moved to (737, 456)
Screenshot: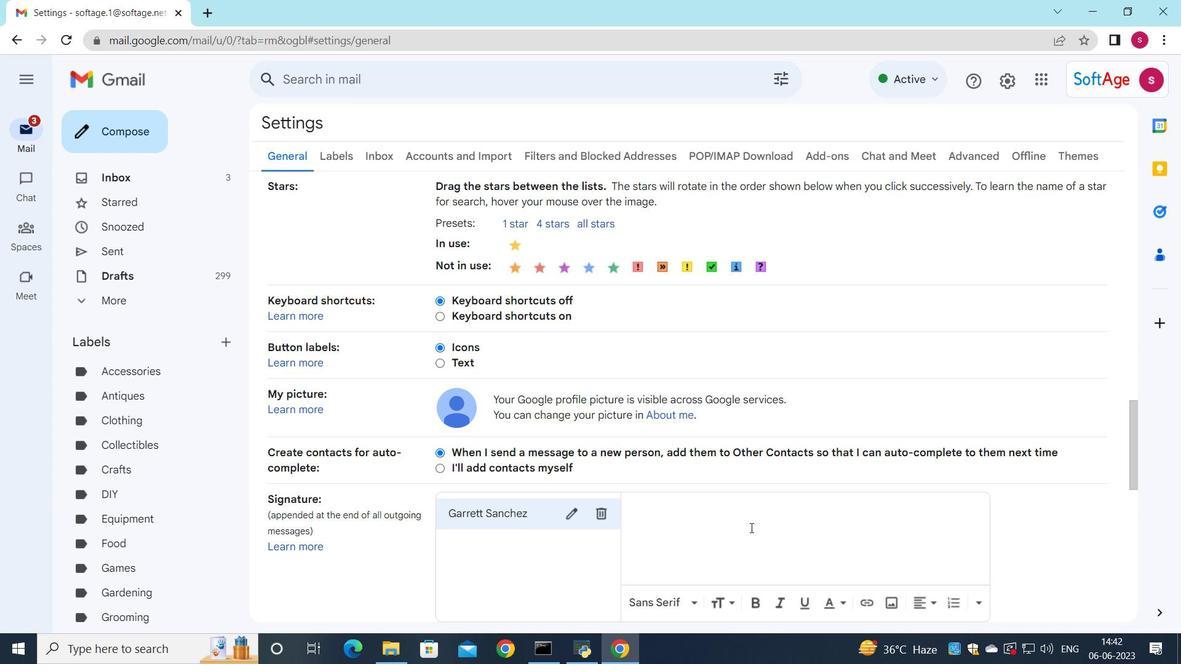 
Action: Mouse scrolled (737, 456) with delta (0, 0)
Screenshot: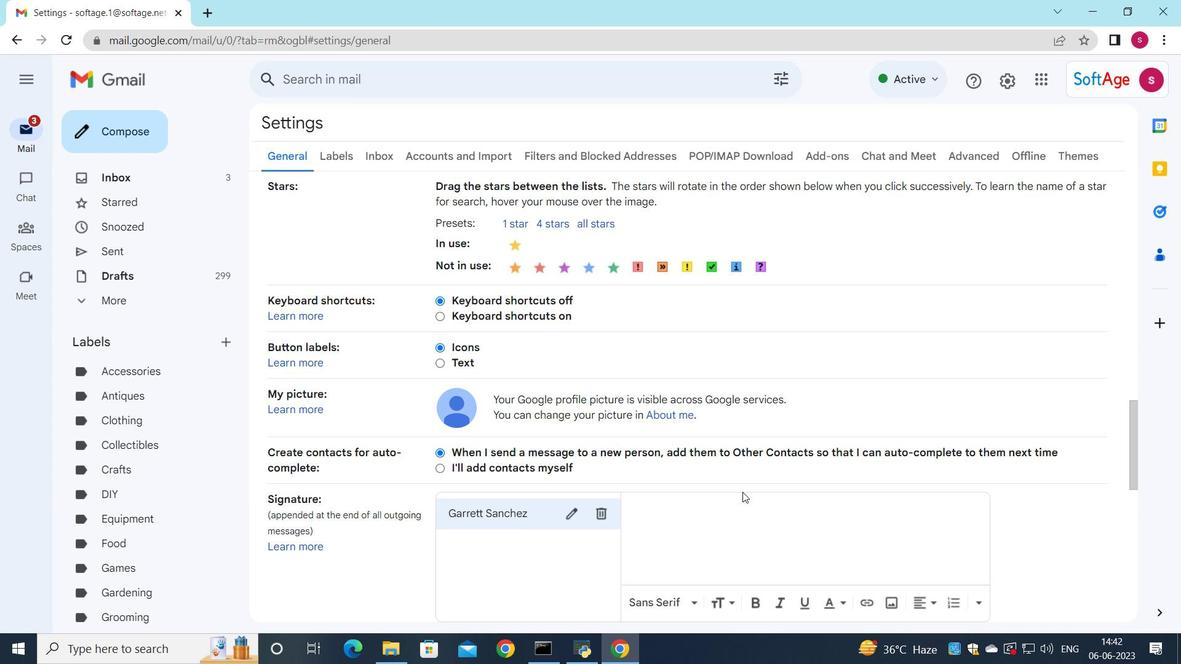 
Action: Mouse moved to (715, 296)
Screenshot: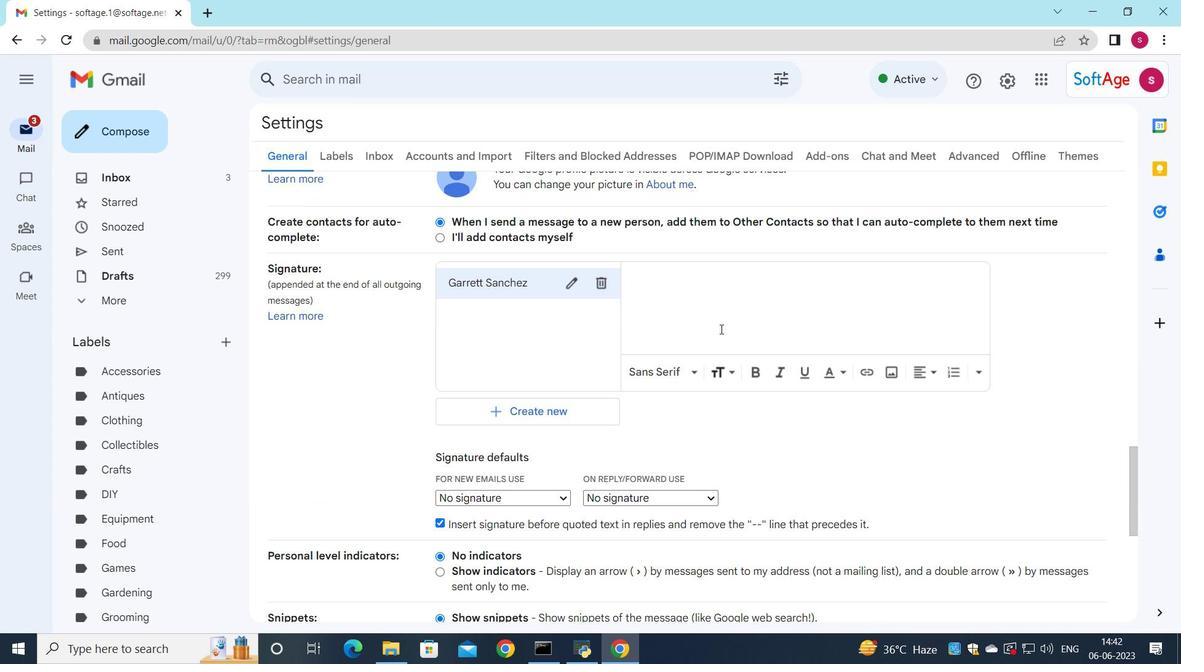 
Action: Mouse pressed left at (715, 296)
Screenshot: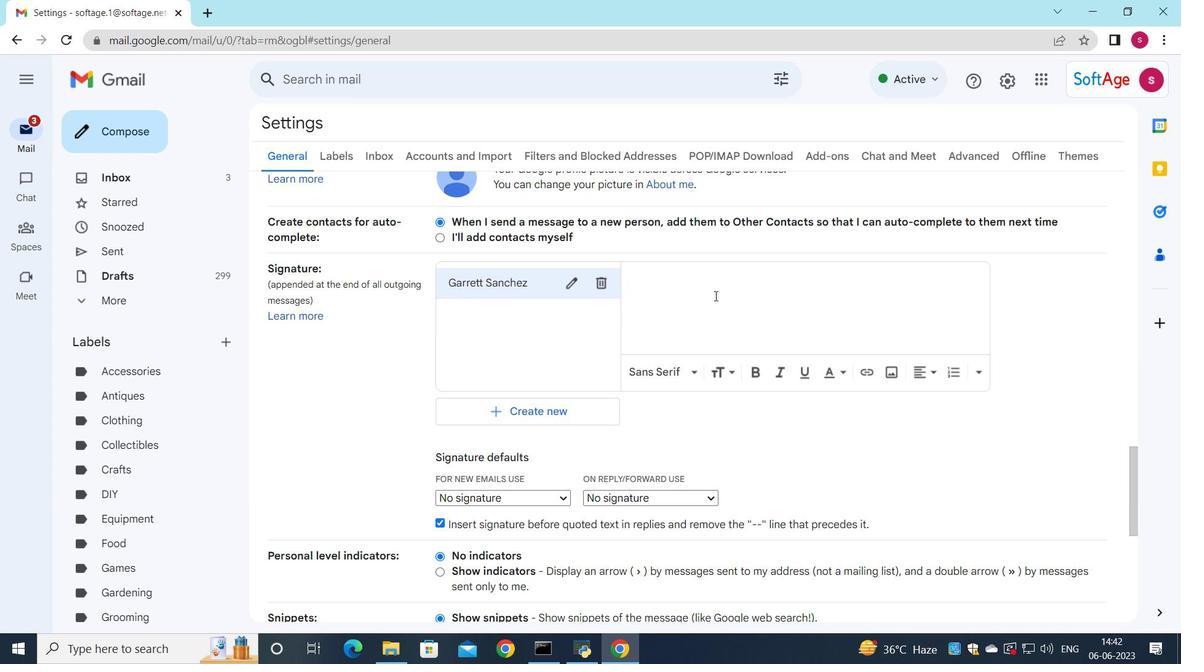 
Action: Key pressed <Key.shift><Key.shift><Key.shift><Key.shift><Key.shift><Key.shift>Garrett<Key.space><Key.shift><Key.shift><Key.shift><Key.shift><Key.shift><Key.shift><Key.shift><Key.shift><Key.shift><Key.shift><Key.shift><Key.shift><Key.shift><Key.shift><Key.shift><Key.shift><Key.shift><Key.shift>Sanchez
Screenshot: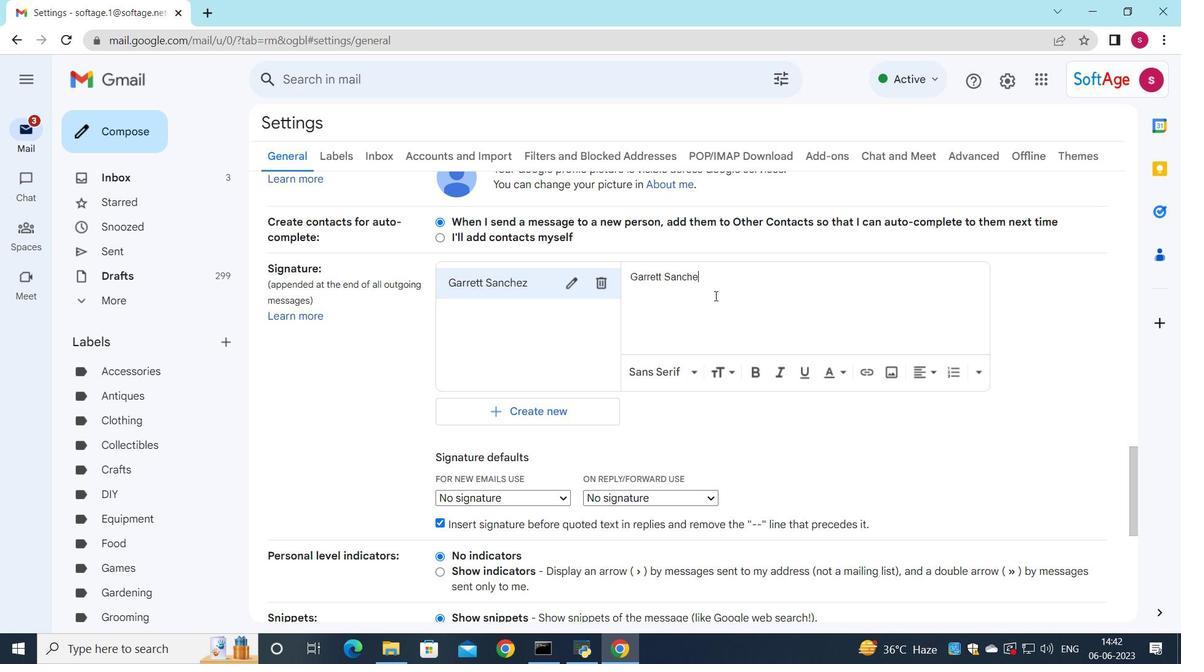 
Action: Mouse moved to (601, 339)
Screenshot: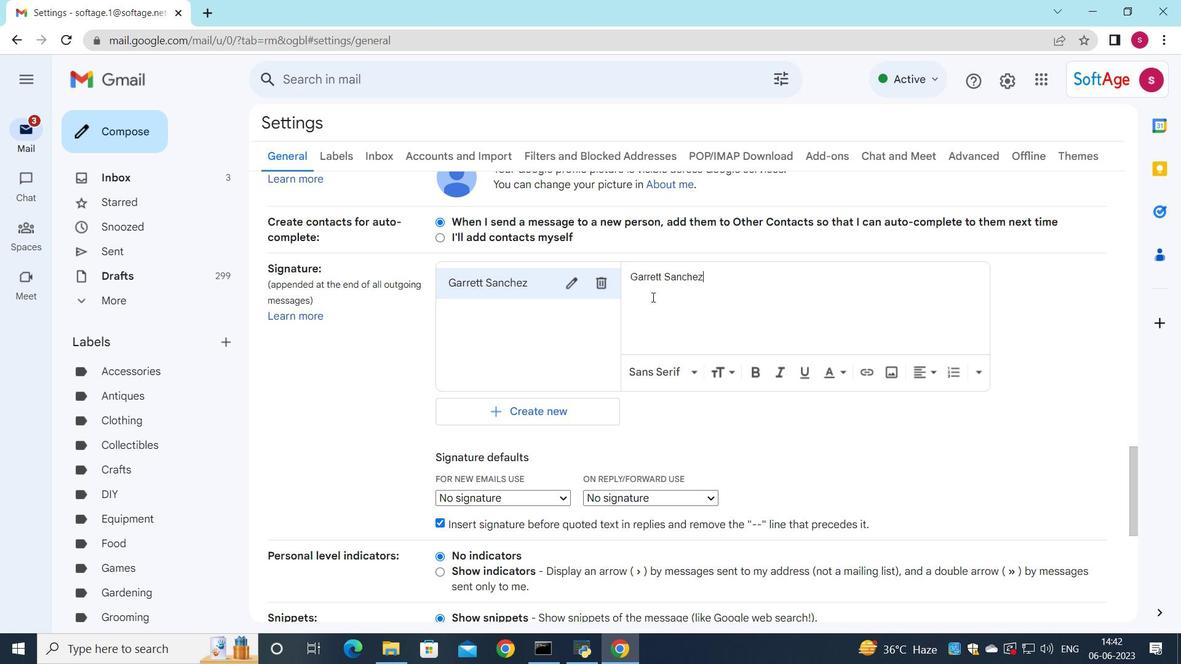 
Action: Mouse scrolled (601, 339) with delta (0, 0)
Screenshot: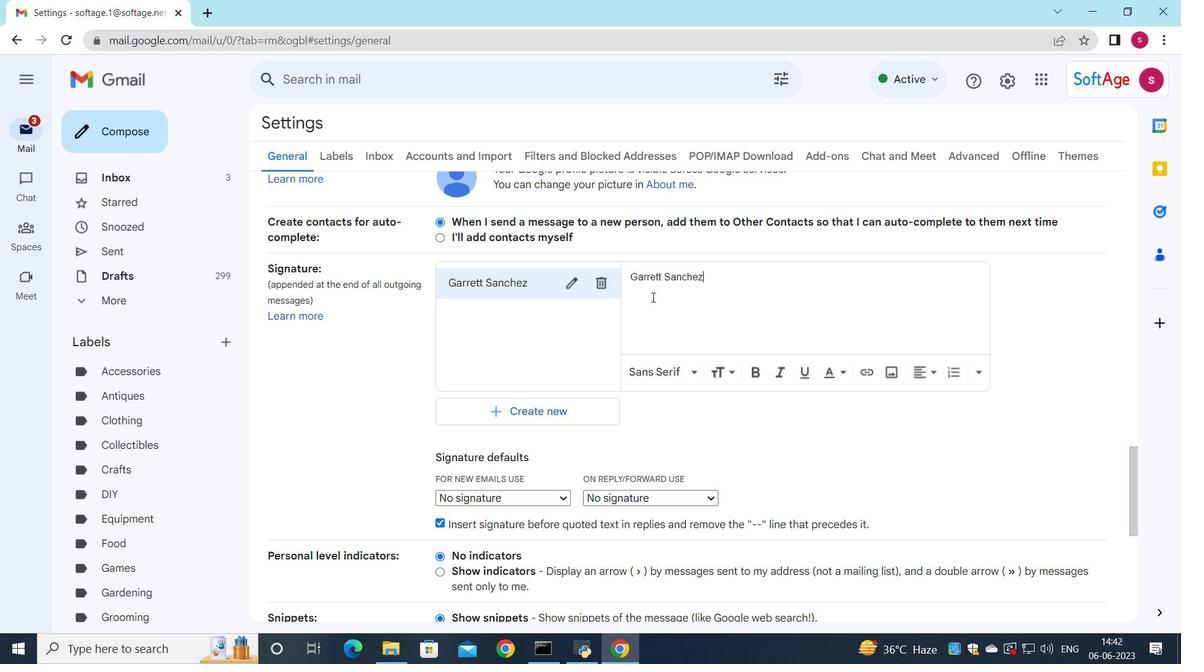 
Action: Mouse moved to (601, 340)
Screenshot: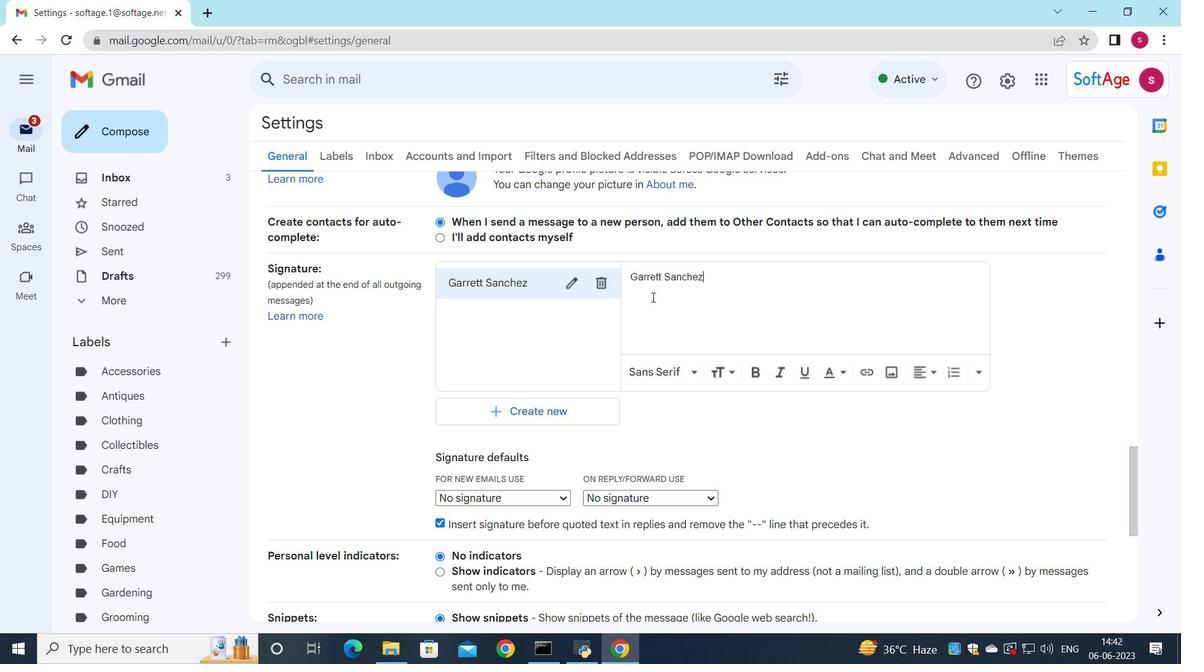 
Action: Mouse scrolled (601, 339) with delta (0, 0)
Screenshot: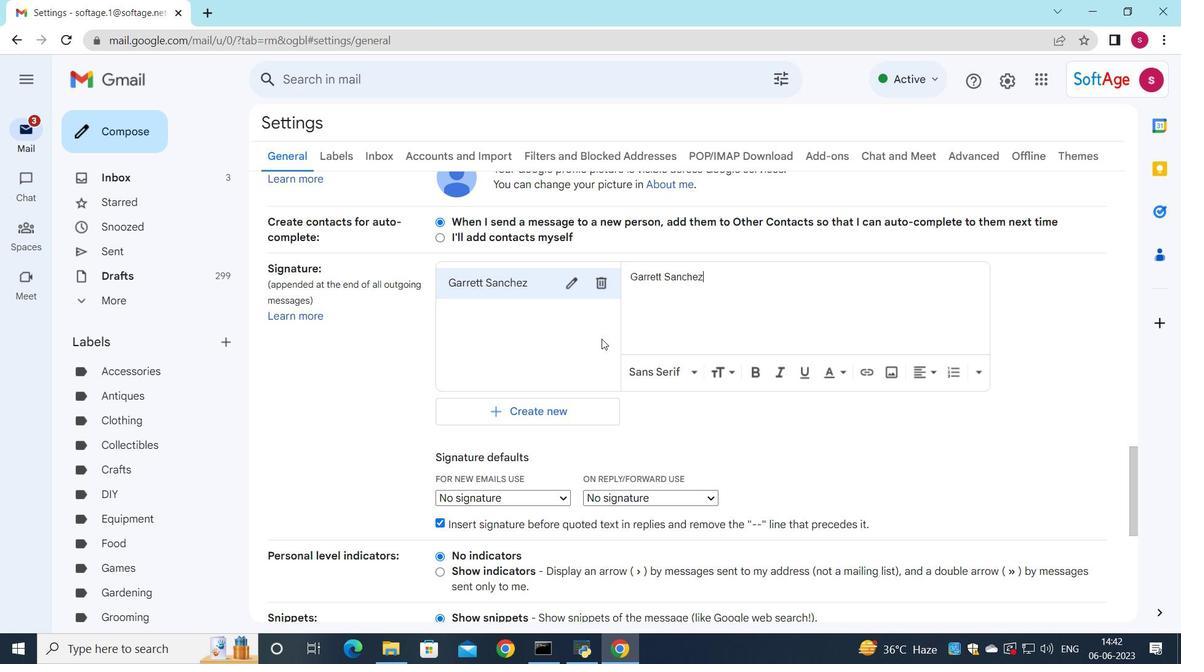 
Action: Mouse moved to (513, 344)
Screenshot: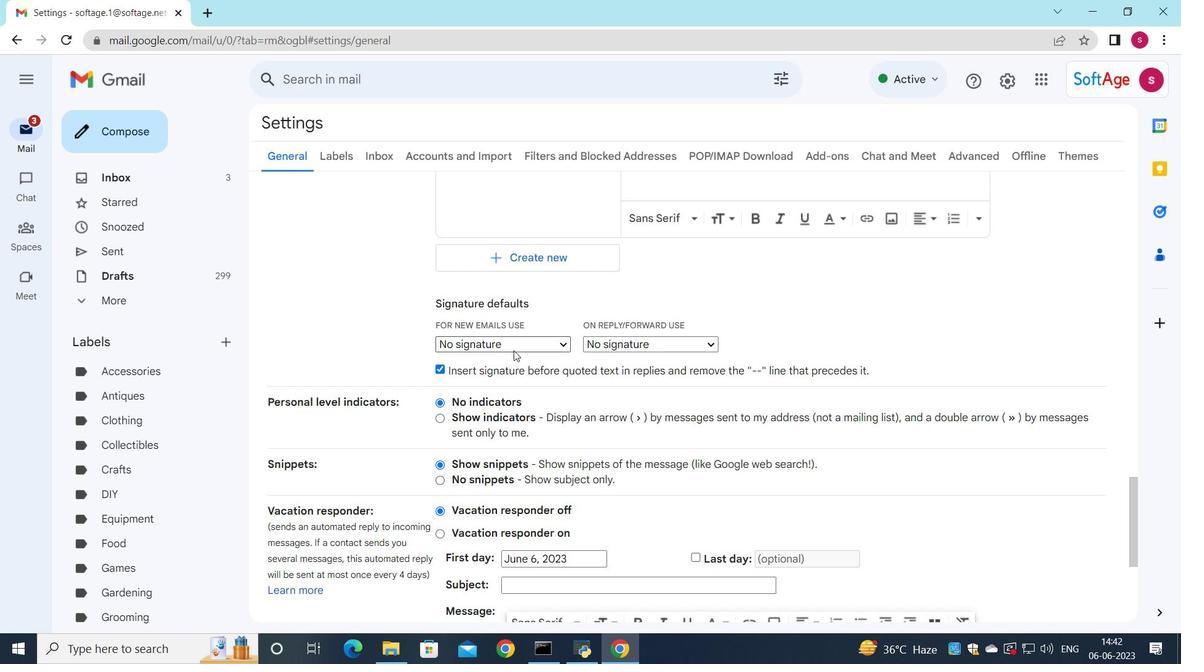 
Action: Mouse pressed left at (513, 344)
Screenshot: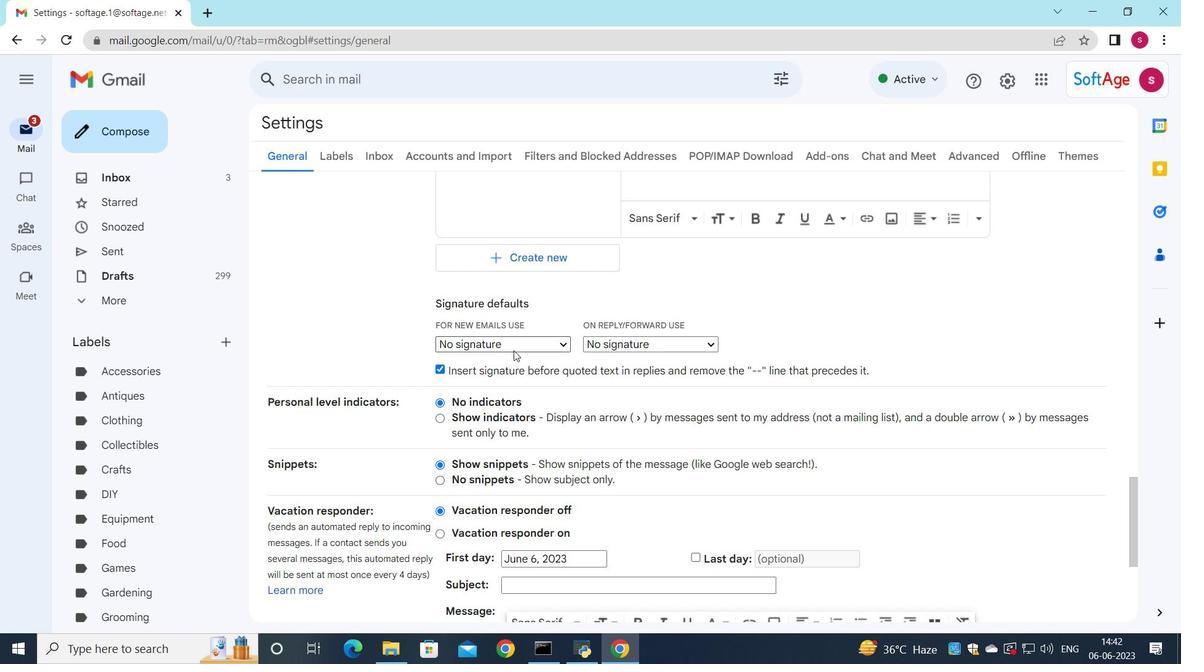 
Action: Mouse moved to (521, 379)
Screenshot: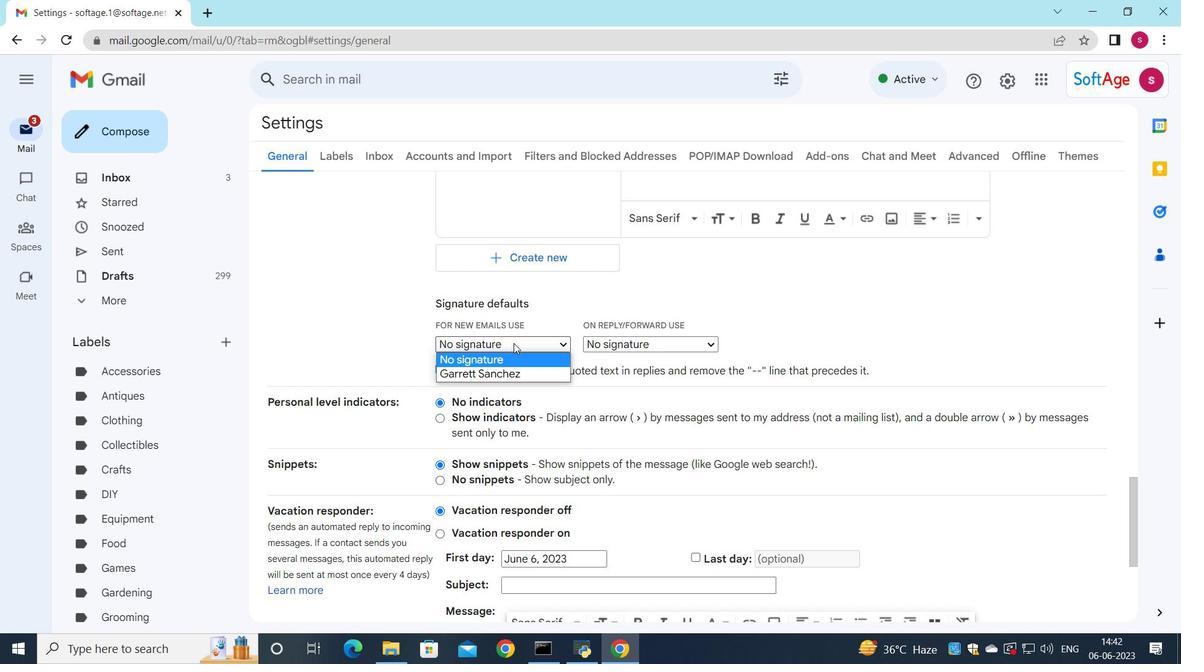 
Action: Mouse pressed left at (521, 379)
Screenshot: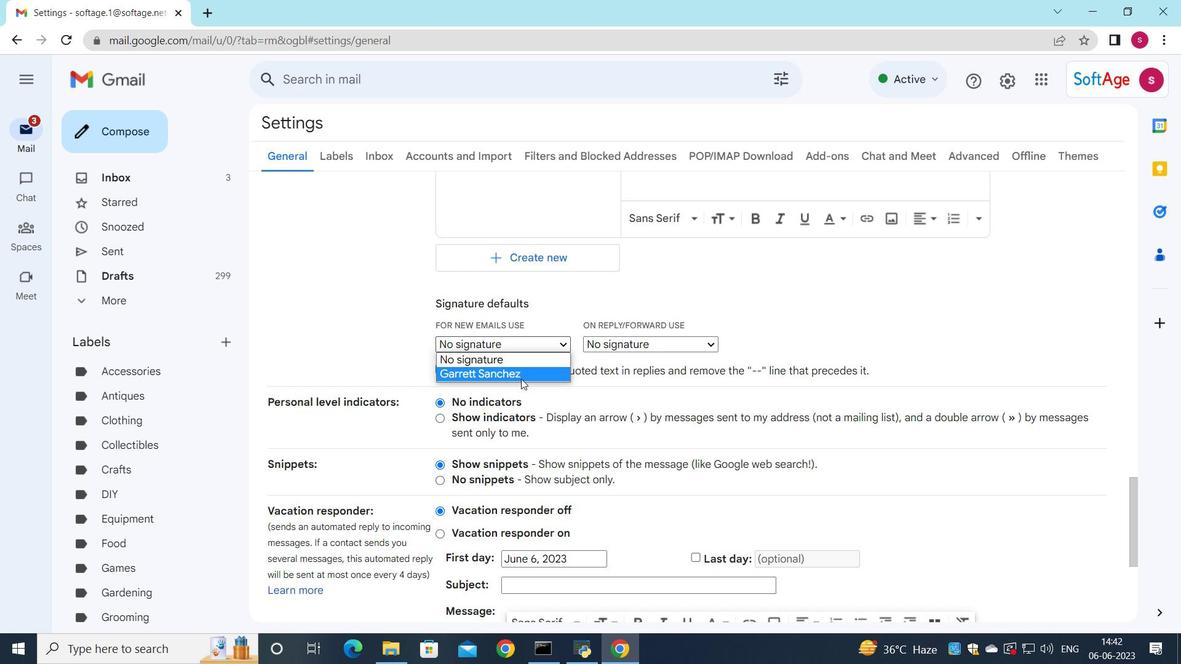 
Action: Mouse moved to (608, 337)
Screenshot: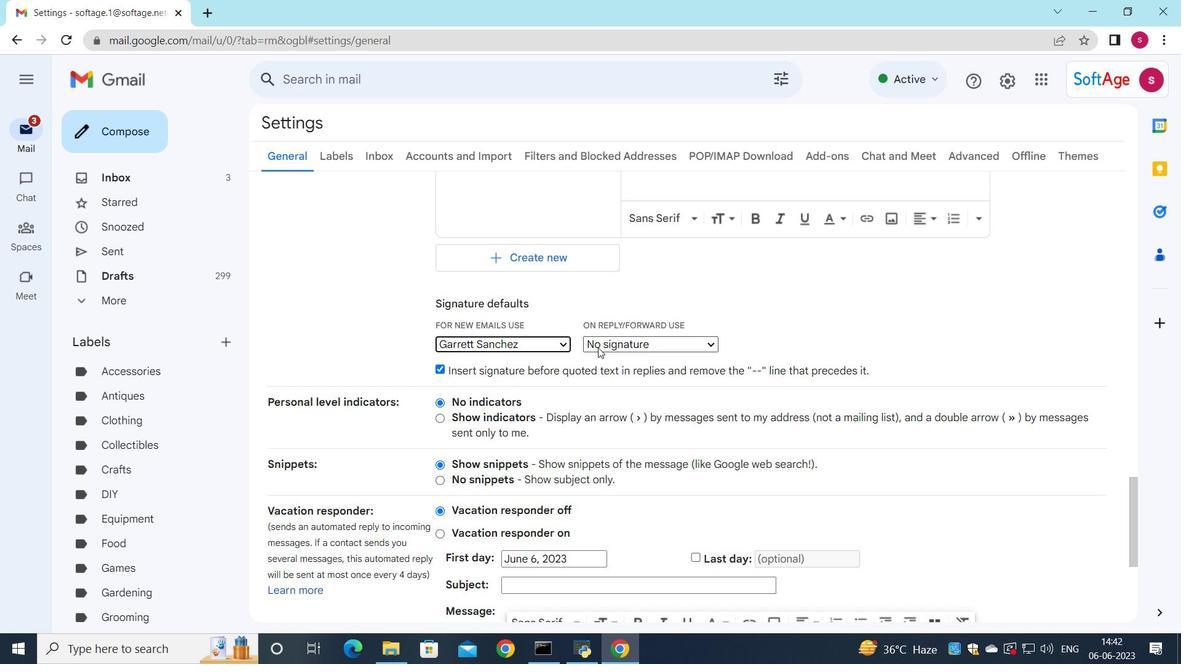 
Action: Mouse pressed left at (608, 337)
Screenshot: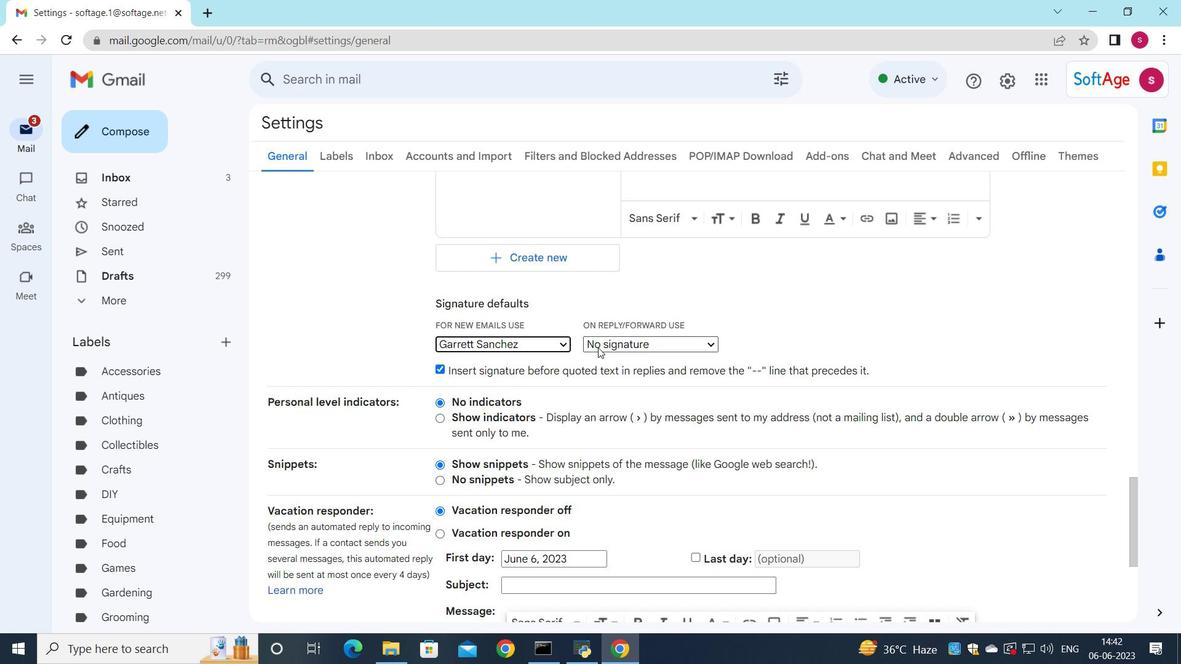 
Action: Mouse moved to (615, 373)
Screenshot: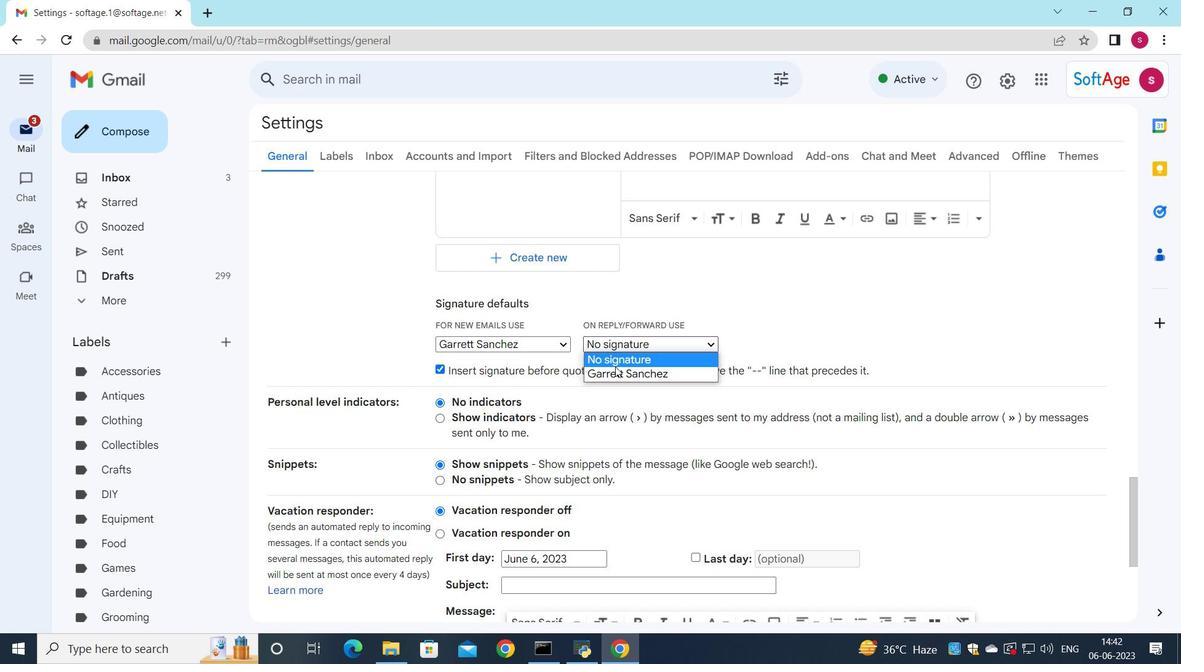 
Action: Mouse pressed left at (615, 373)
Screenshot: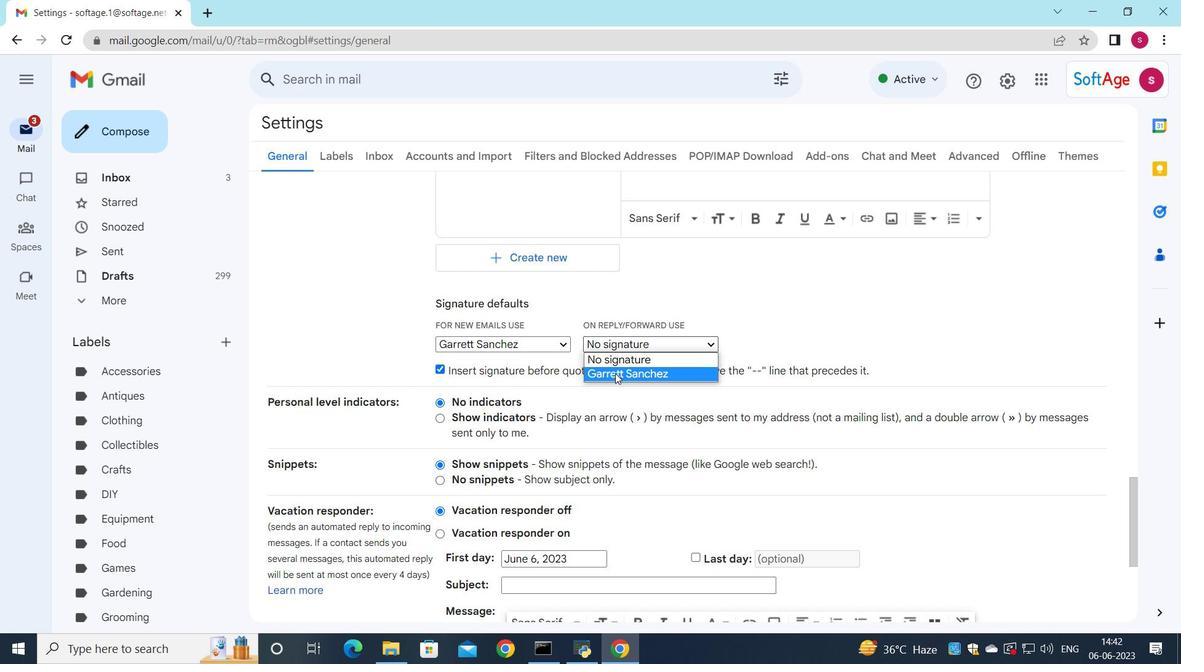 
Action: Mouse moved to (615, 371)
Screenshot: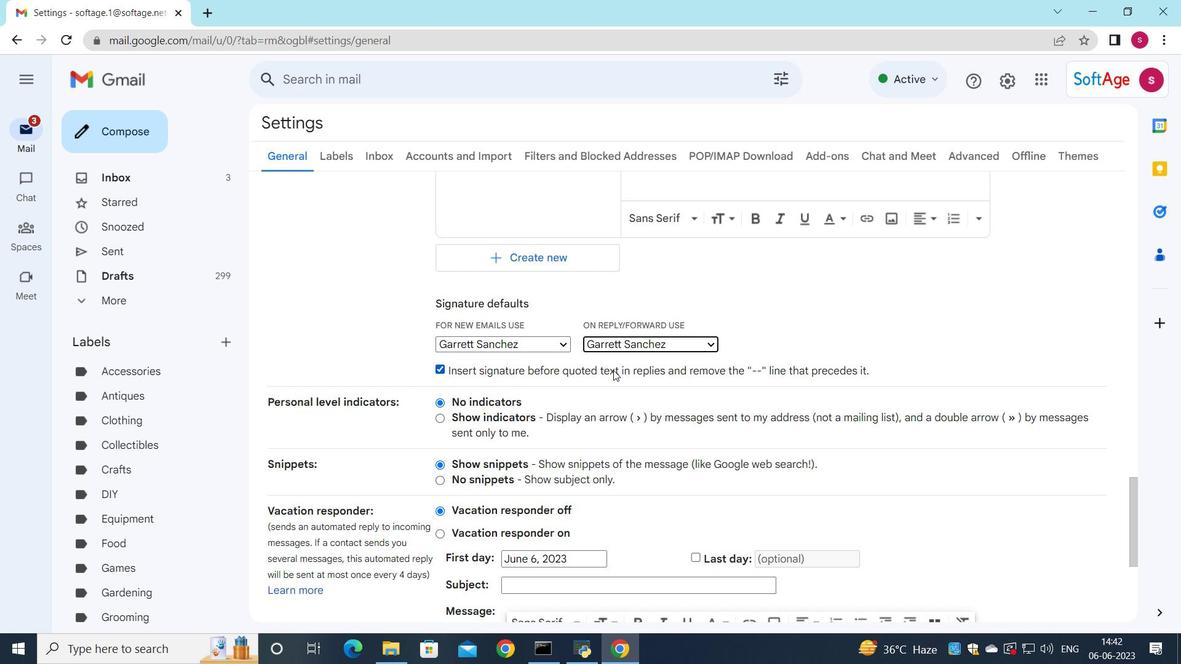 
Action: Mouse scrolled (615, 371) with delta (0, 0)
Screenshot: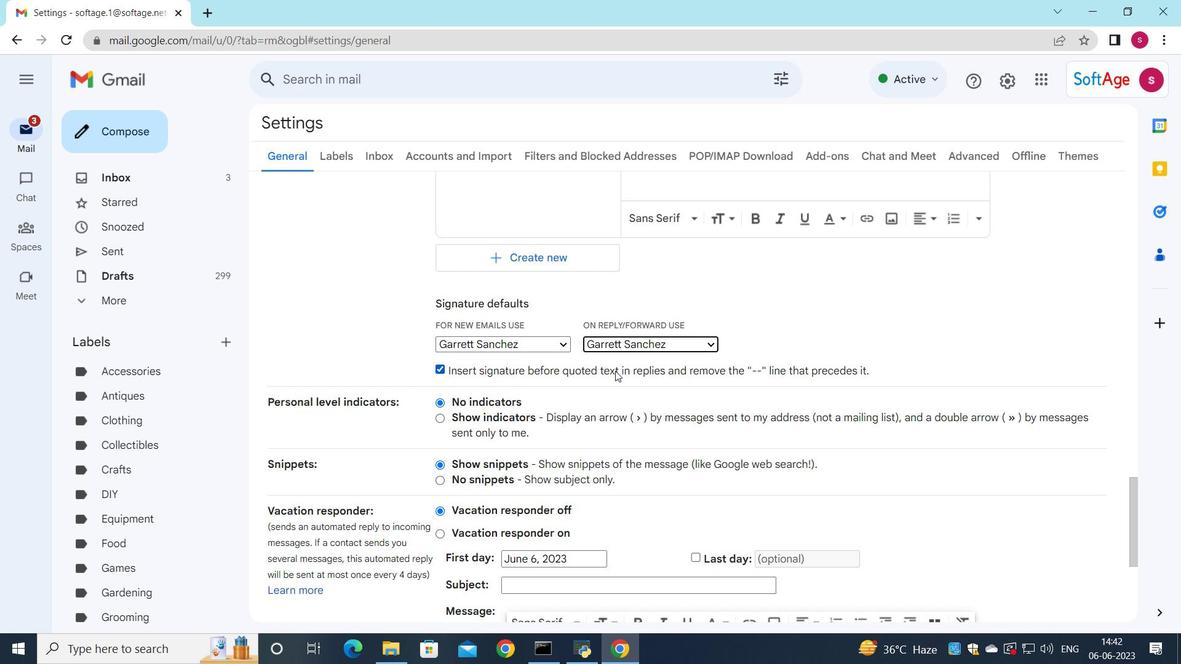 
Action: Mouse scrolled (615, 371) with delta (0, 0)
Screenshot: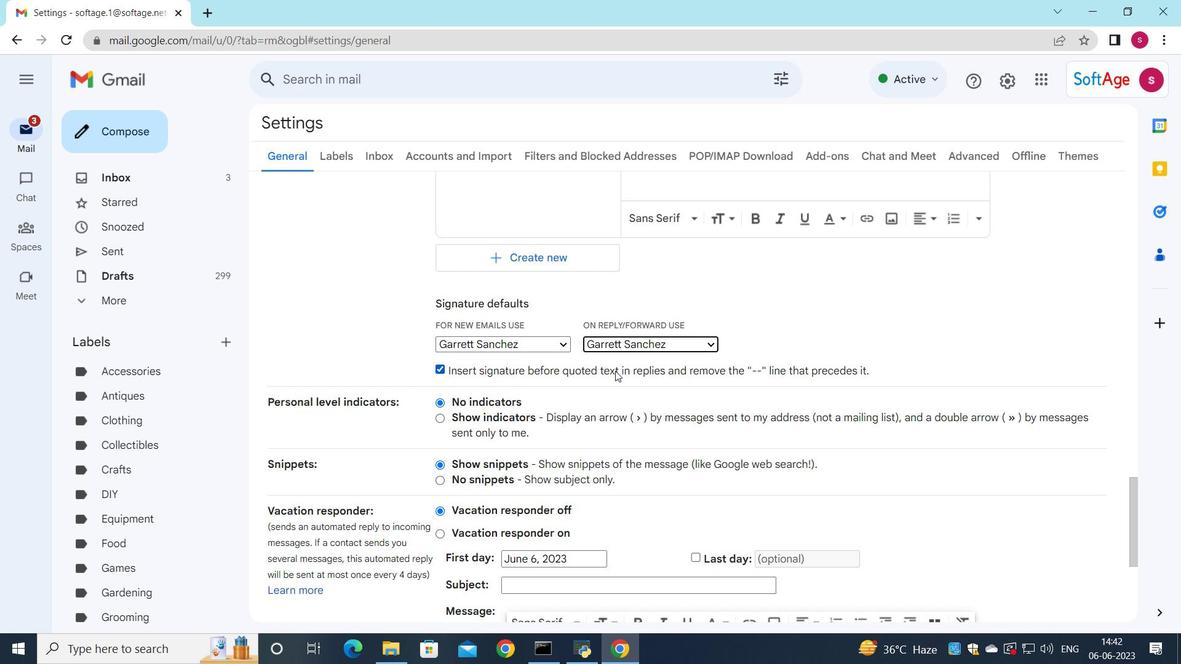 
Action: Mouse scrolled (615, 371) with delta (0, 0)
Screenshot: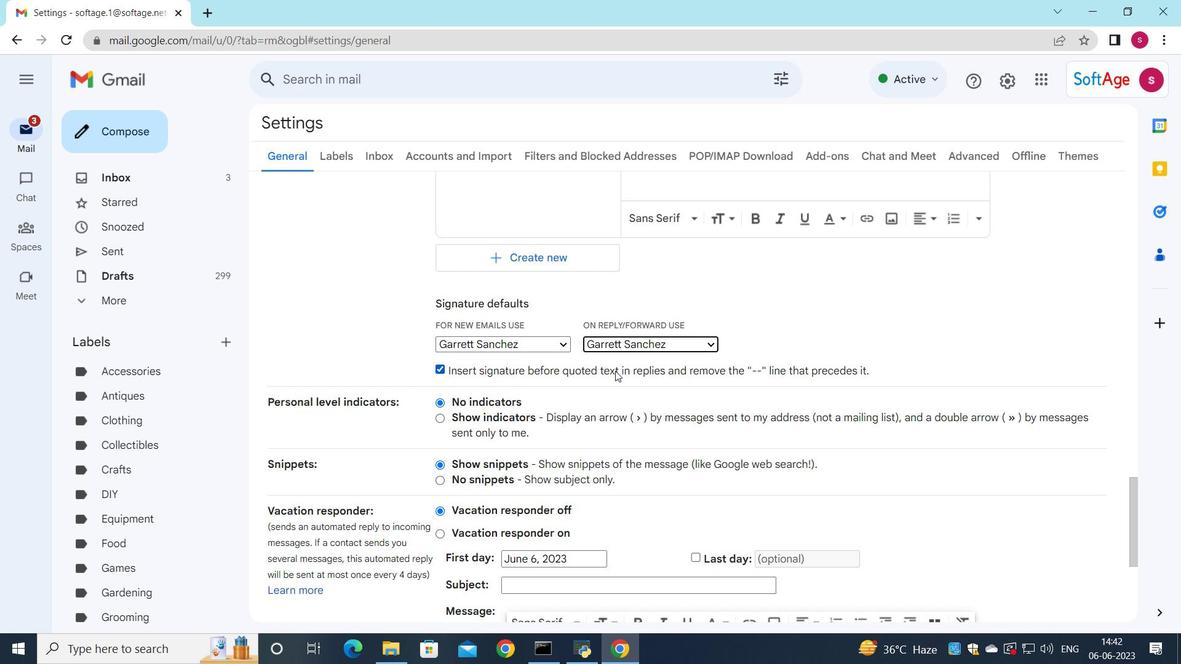 
Action: Mouse scrolled (615, 371) with delta (0, 0)
Screenshot: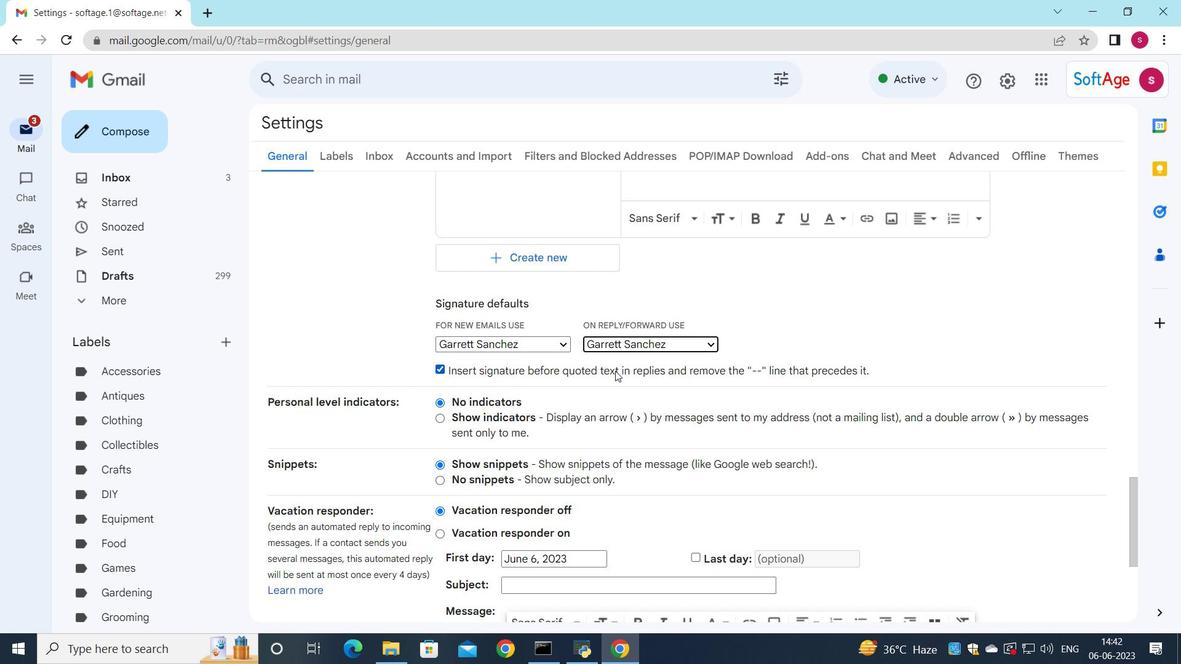 
Action: Mouse moved to (603, 391)
Screenshot: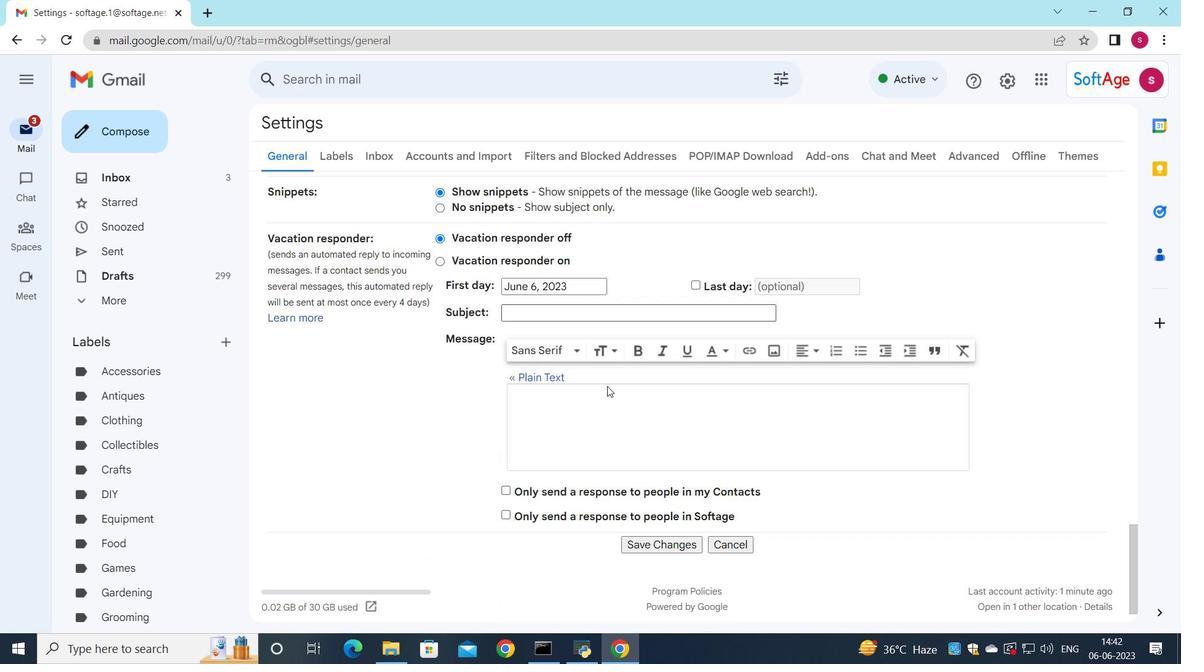 
Action: Mouse scrolled (603, 390) with delta (0, 0)
Screenshot: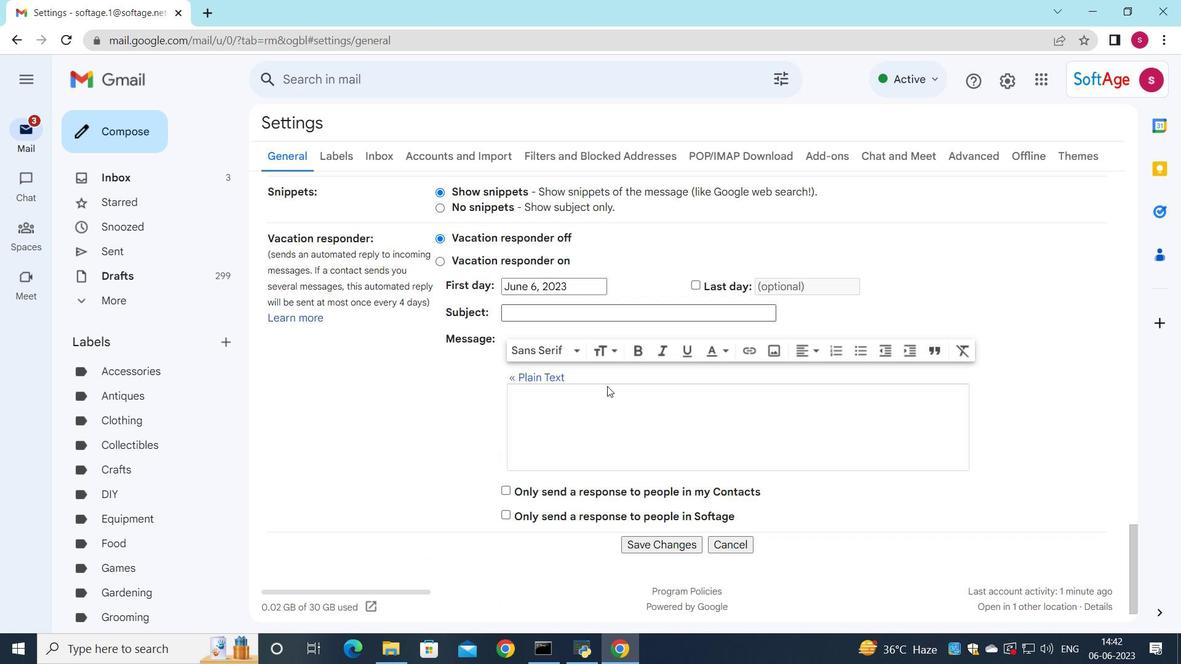 
Action: Mouse scrolled (603, 390) with delta (0, 0)
Screenshot: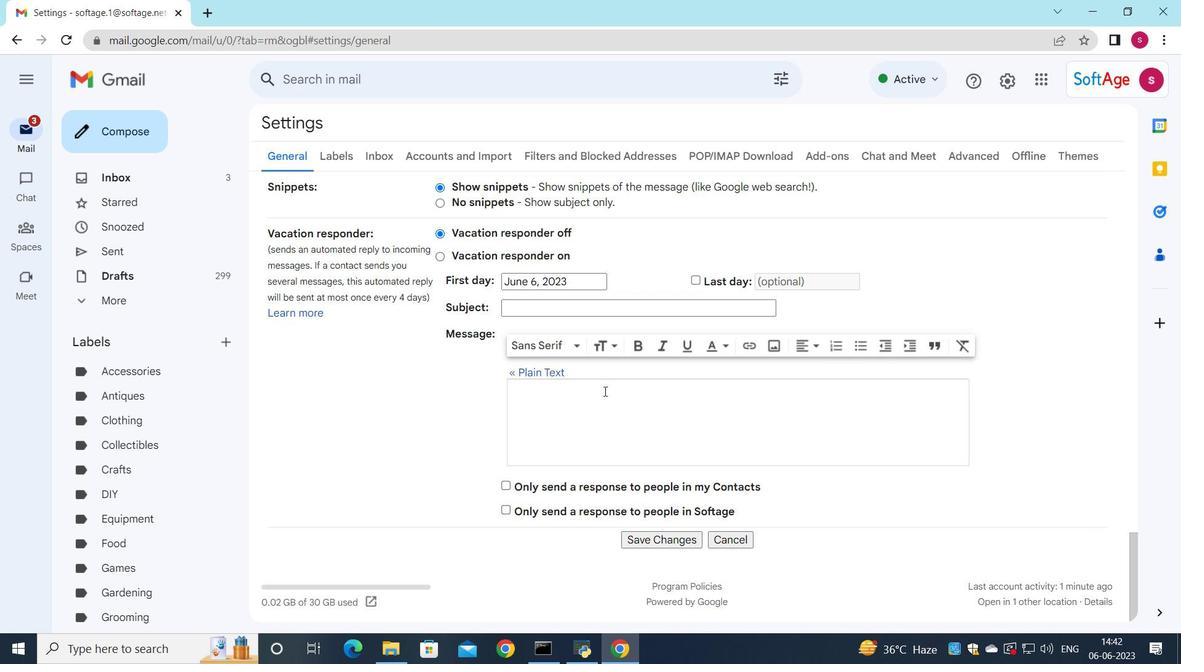 
Action: Mouse scrolled (603, 390) with delta (0, 0)
Screenshot: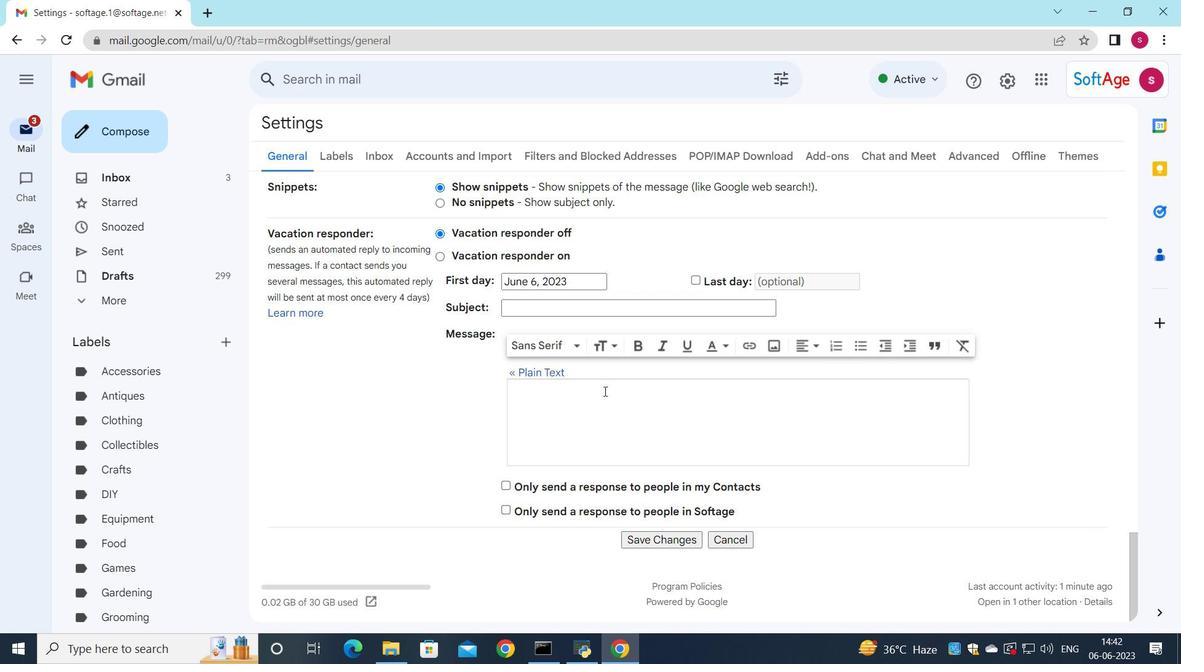 
Action: Mouse moved to (664, 537)
Screenshot: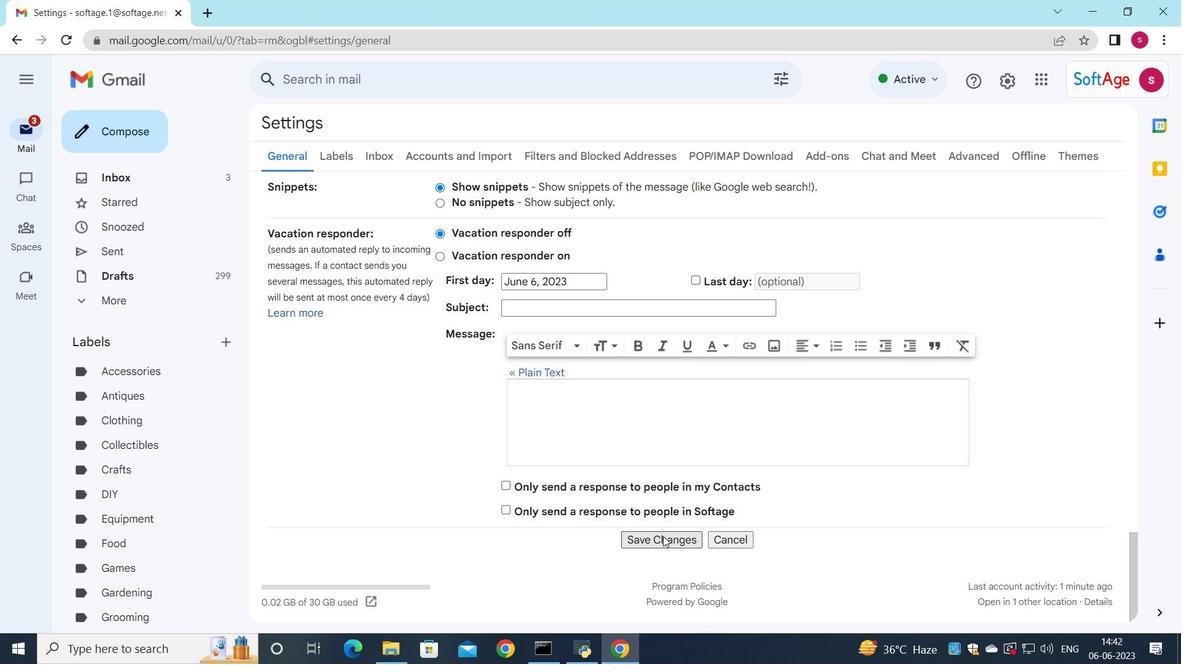 
Action: Mouse pressed left at (664, 537)
Screenshot: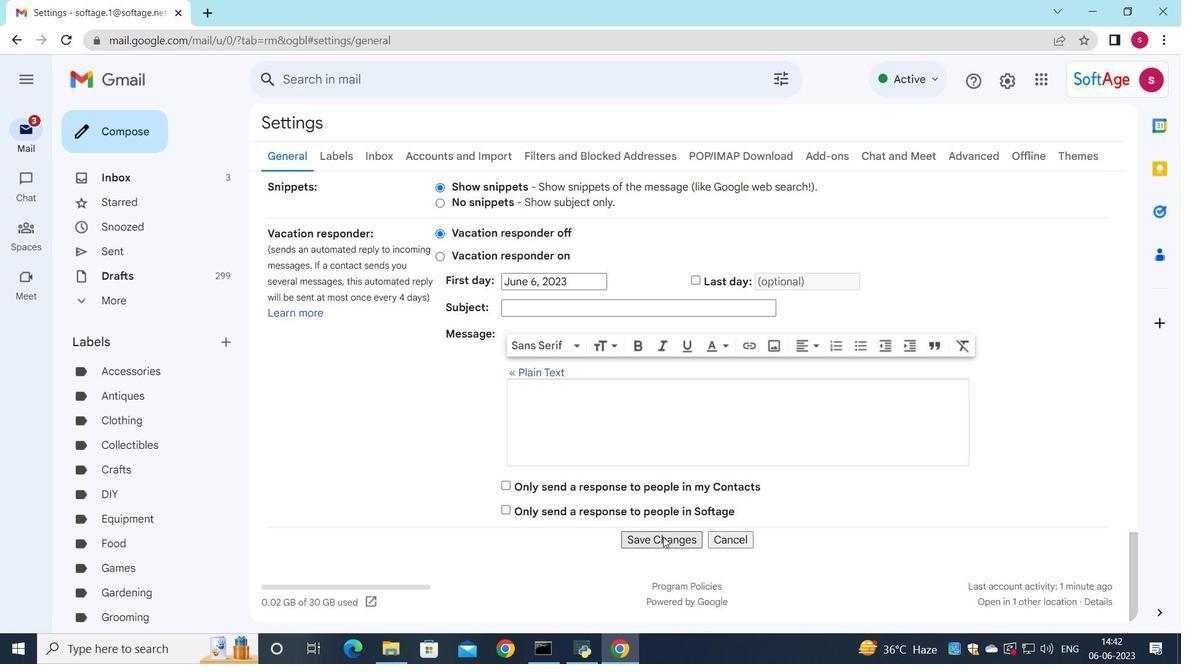 
Action: Mouse moved to (271, 492)
Screenshot: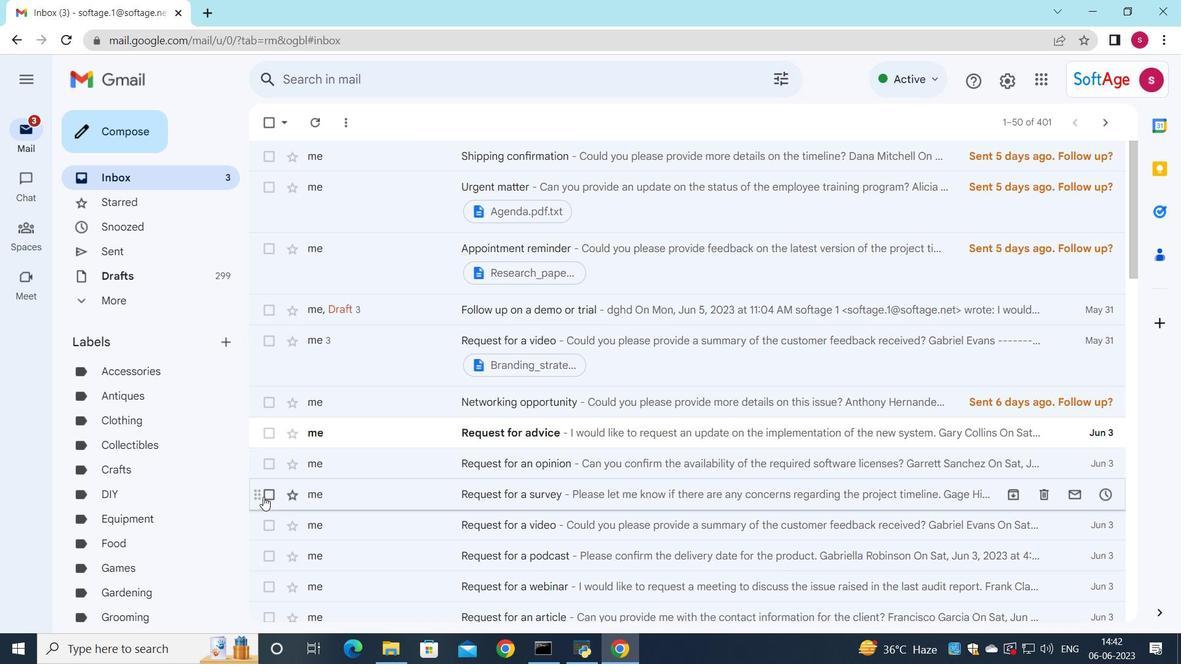 
Action: Mouse pressed left at (271, 492)
Screenshot: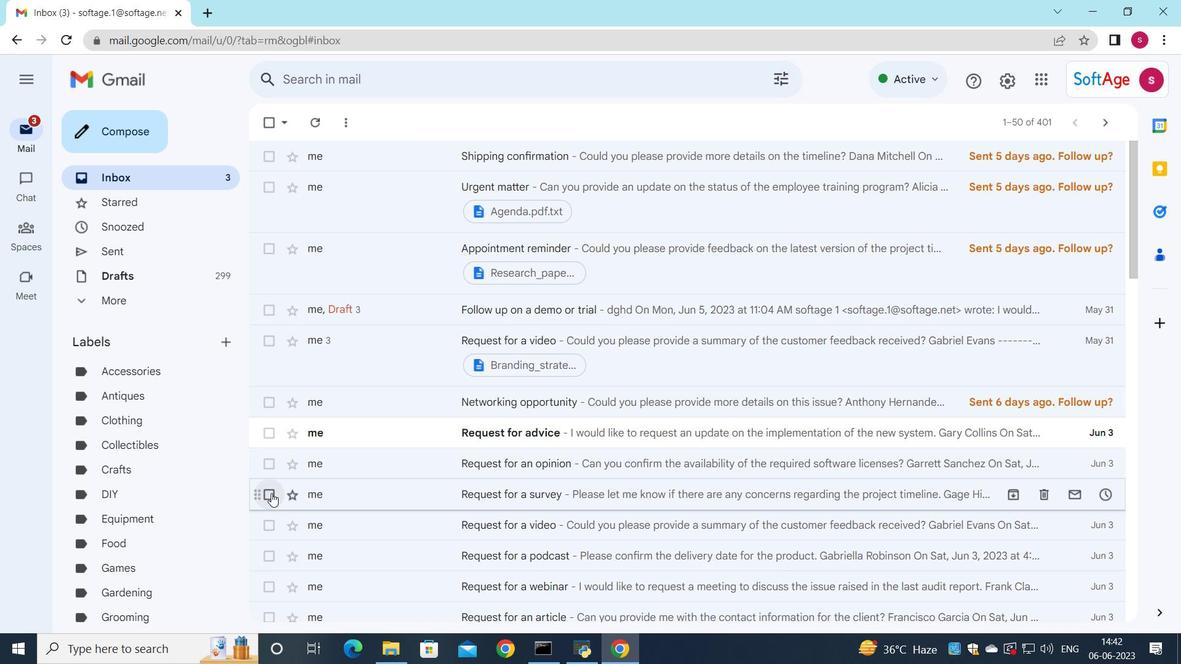 
Action: Mouse moved to (608, 129)
Screenshot: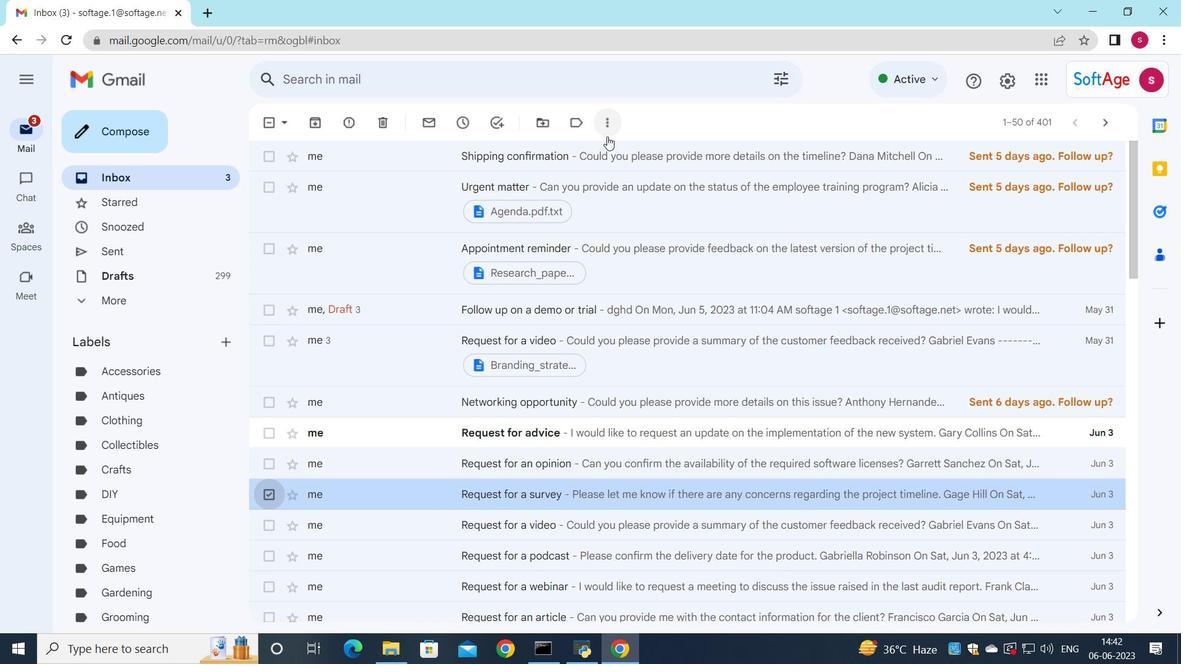 
Action: Mouse pressed left at (608, 129)
Screenshot: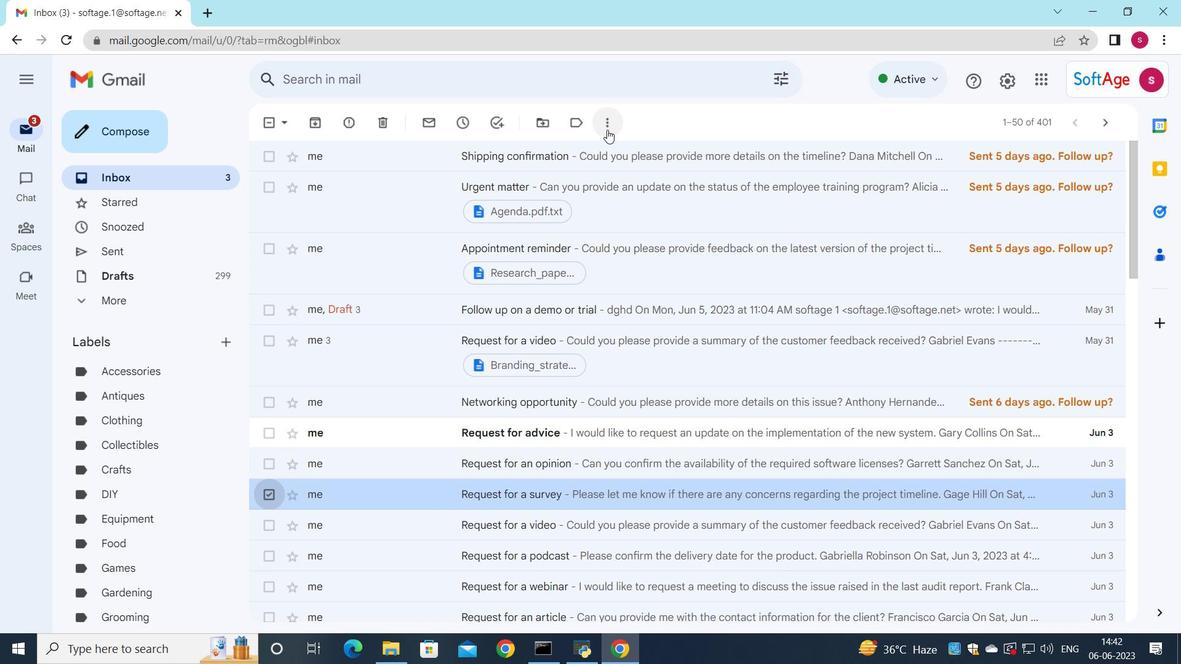 
Action: Mouse moved to (641, 264)
Screenshot: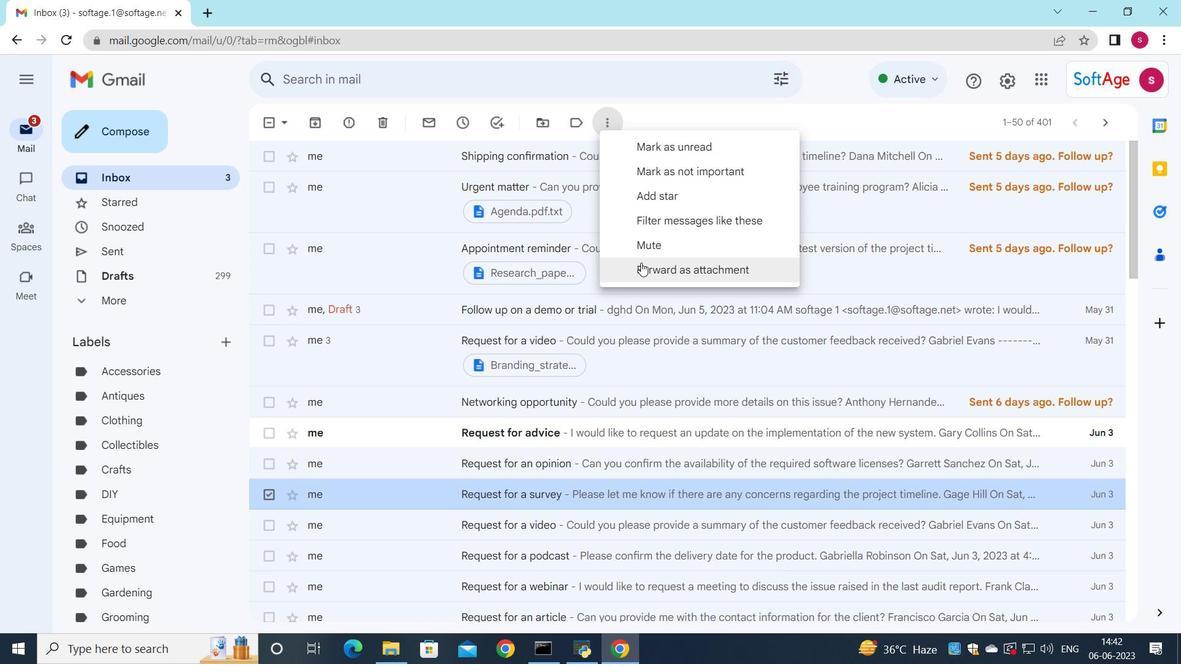 
Action: Mouse pressed left at (641, 264)
Screenshot: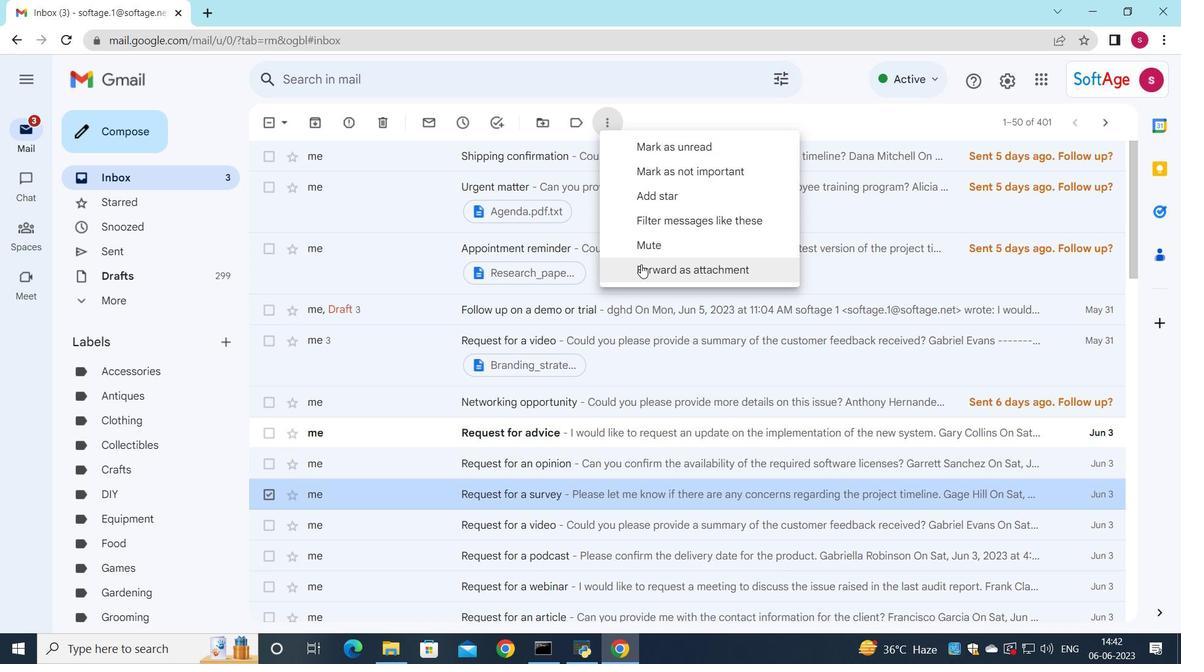 
Action: Mouse moved to (722, 275)
Screenshot: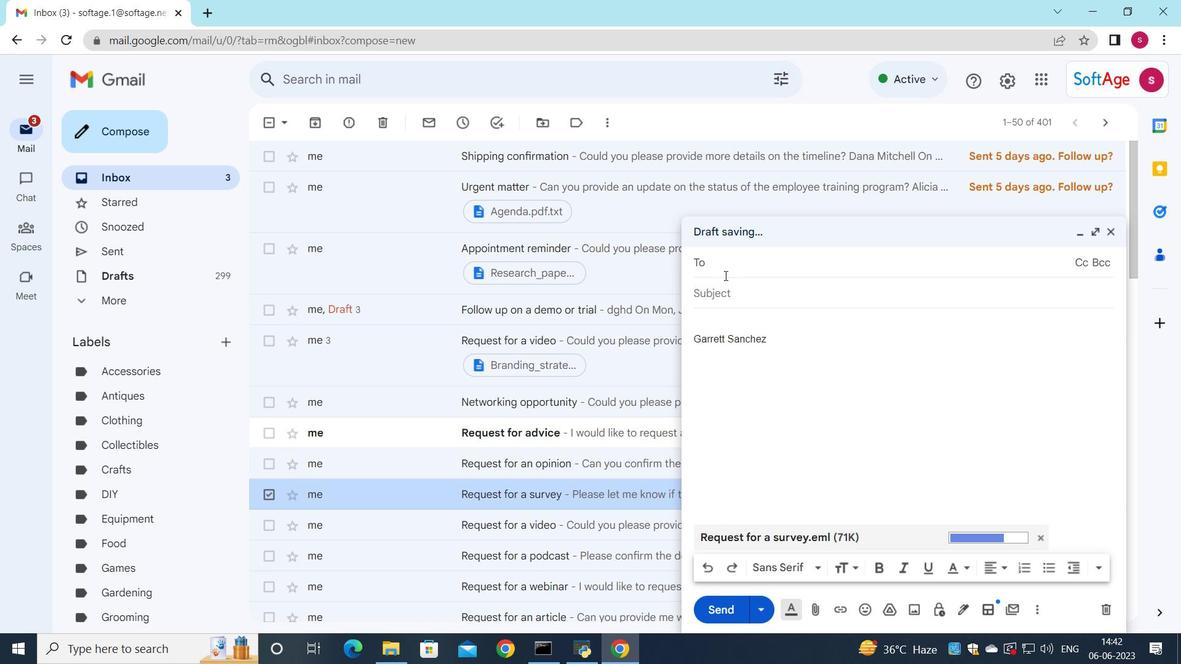 
Action: Key pressed s
Screenshot: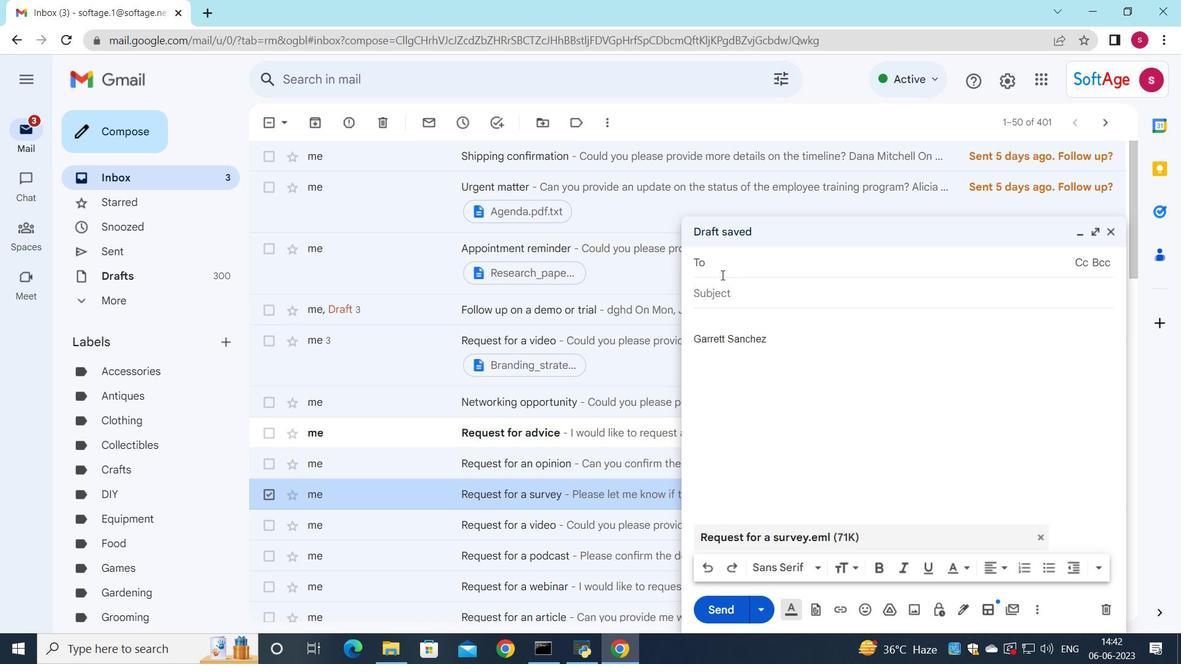 
Action: Mouse moved to (747, 336)
Screenshot: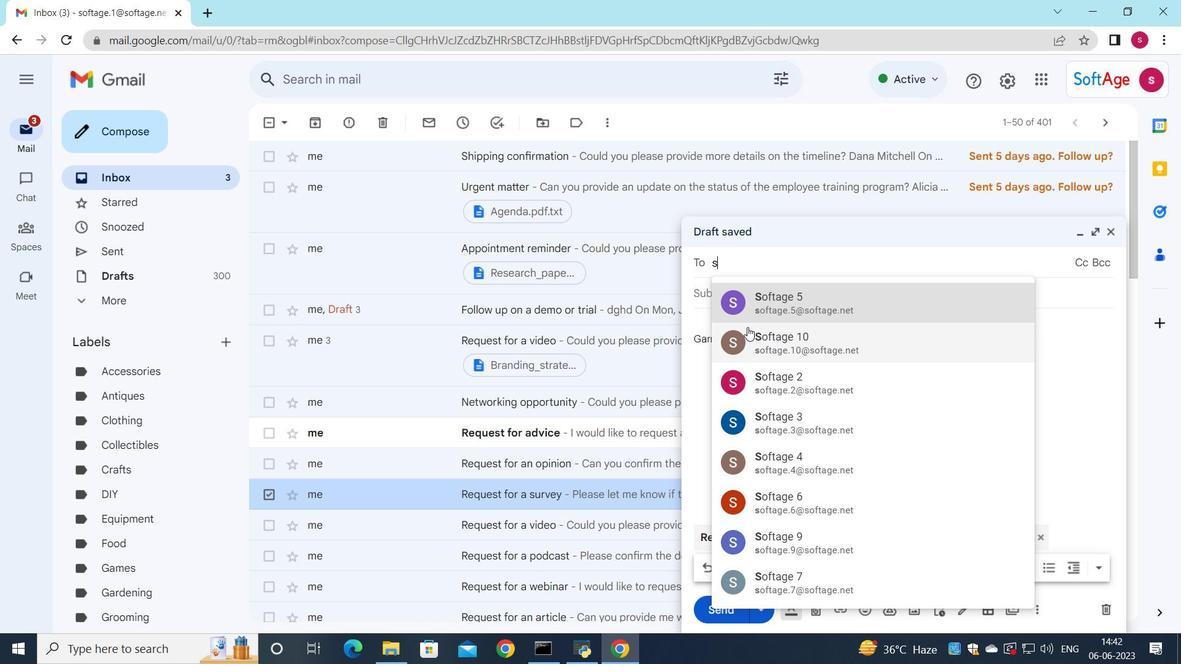 
Action: Mouse pressed left at (747, 336)
Screenshot: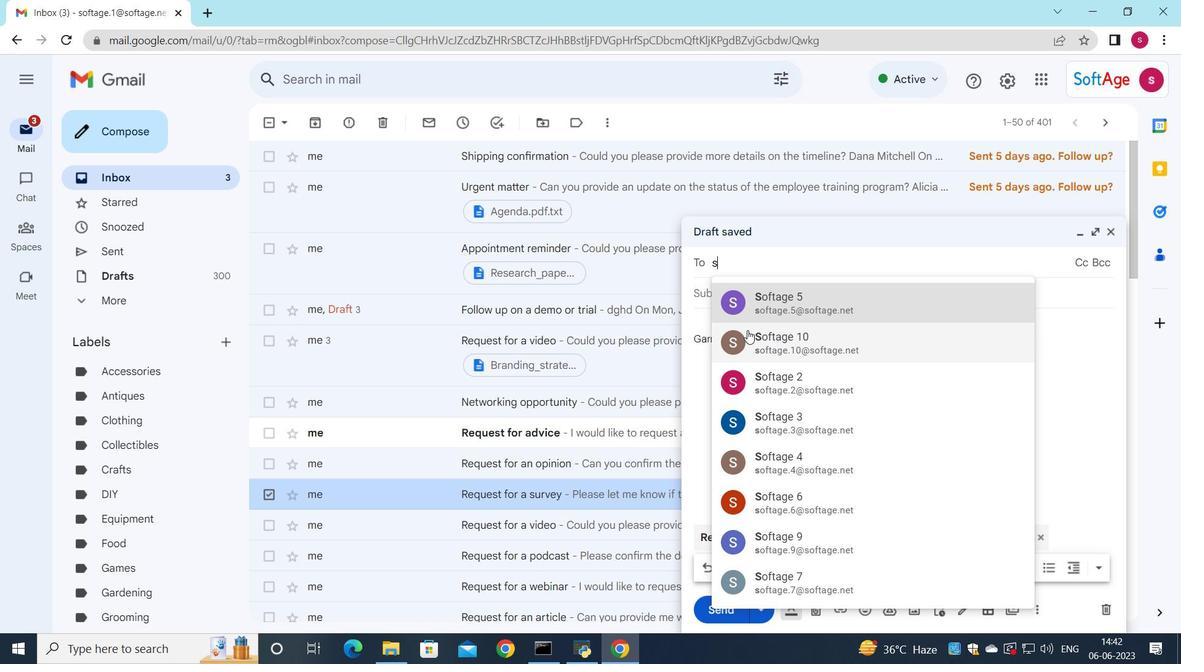 
Action: Mouse moved to (718, 299)
Screenshot: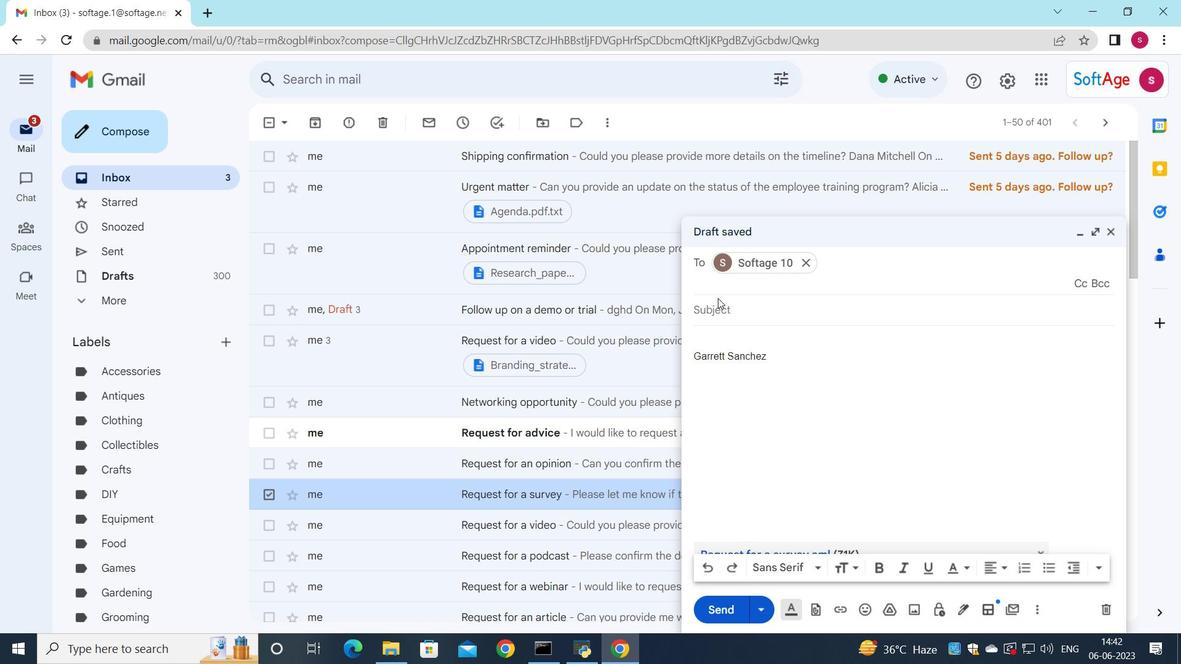 
Action: Mouse pressed left at (718, 299)
Screenshot: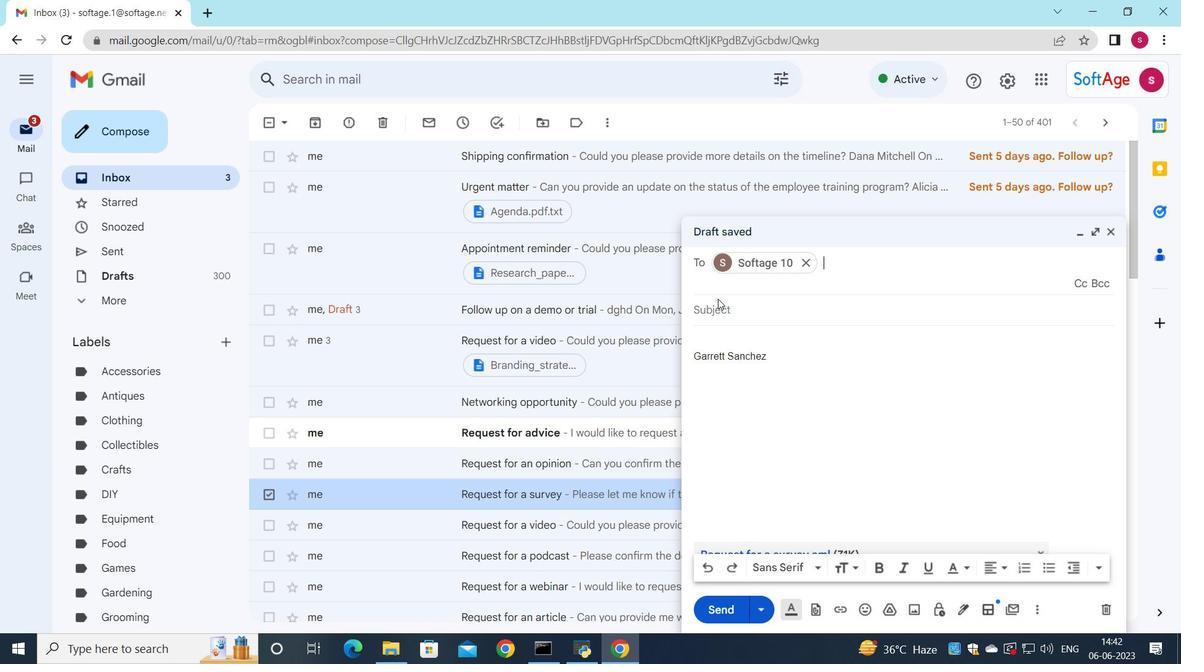 
Action: Key pressed <Key.shift>Request<Key.space>for<Key.space>an<Key.space>opinion<Key.space>
Screenshot: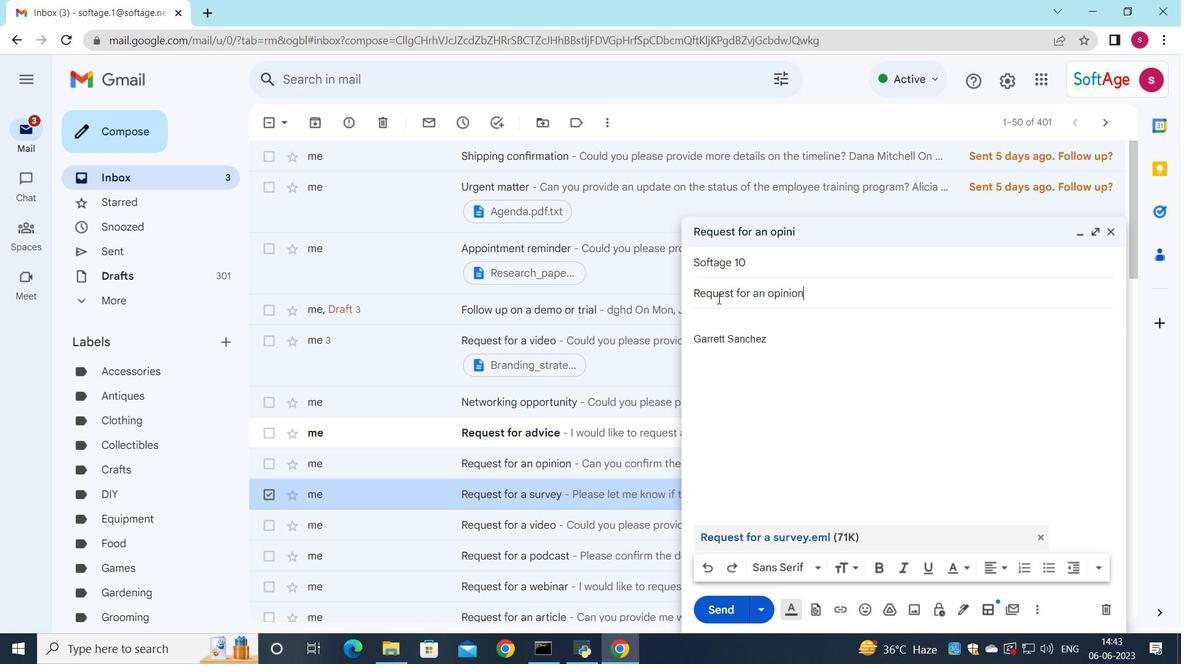 
Action: Mouse moved to (737, 327)
Screenshot: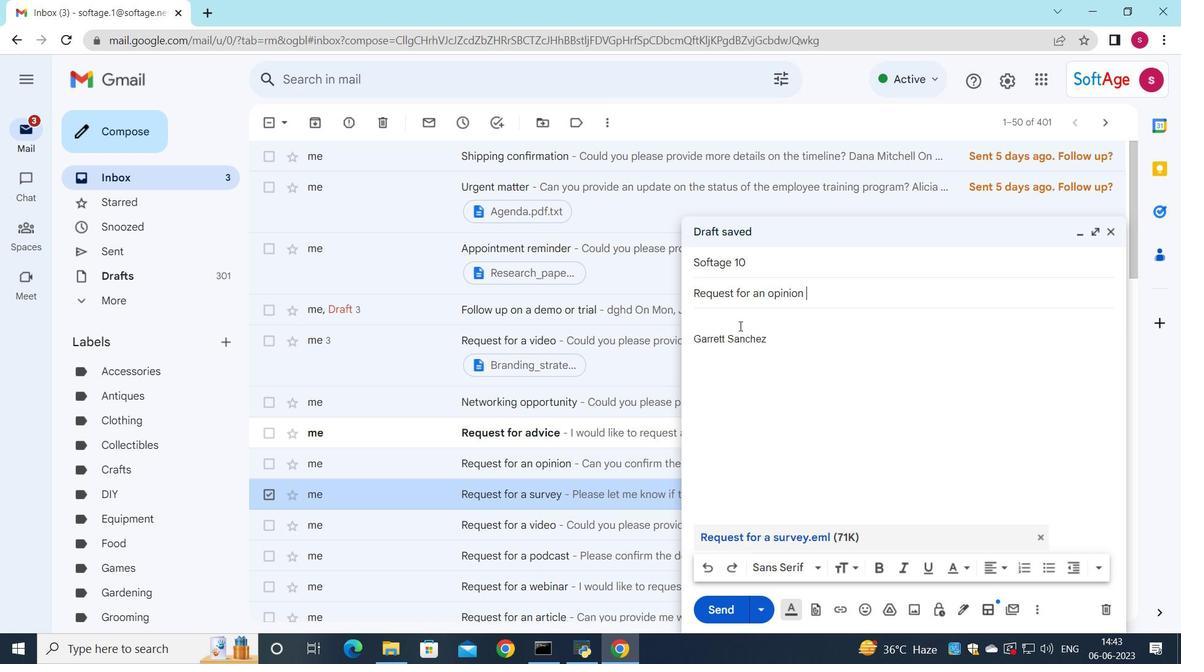 
Action: Mouse pressed left at (737, 327)
Screenshot: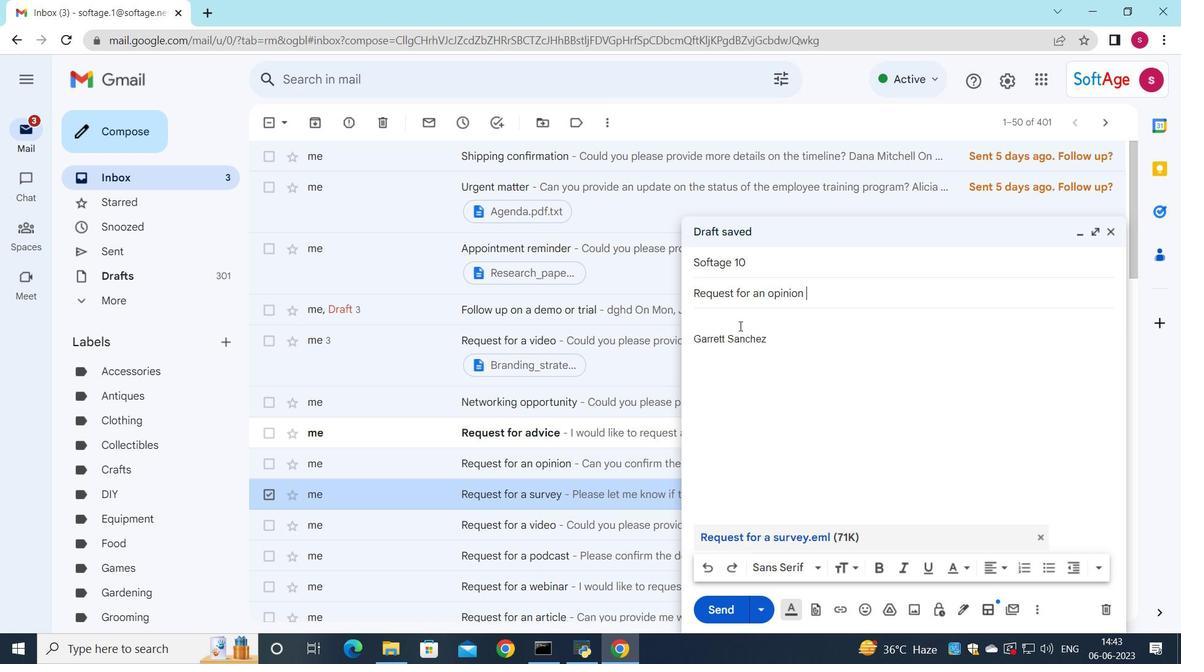
Action: Mouse moved to (717, 243)
Screenshot: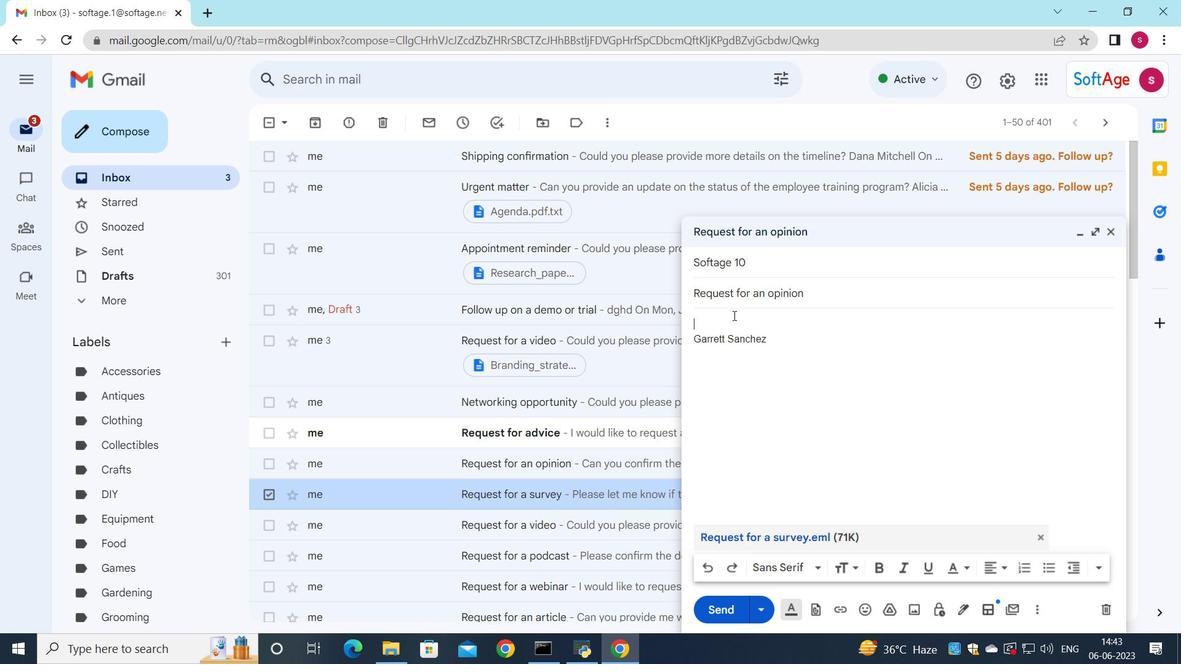 
Action: Key pressed <Key.shift>Can<Key.space>you<Key.space>confirm<Key.space>the<Key.space>availability<Key.space>of<Key.space>the<Key.space>required<Key.space>software<Key.space>license<Key.shift_r><Key.shift_r><Key.shift_r><Key.shift_r><Key.shift_r><Key.shift_r><Key.shift_r><Key.shift_r><Key.shift_r><Key.shift_r>?
Screenshot: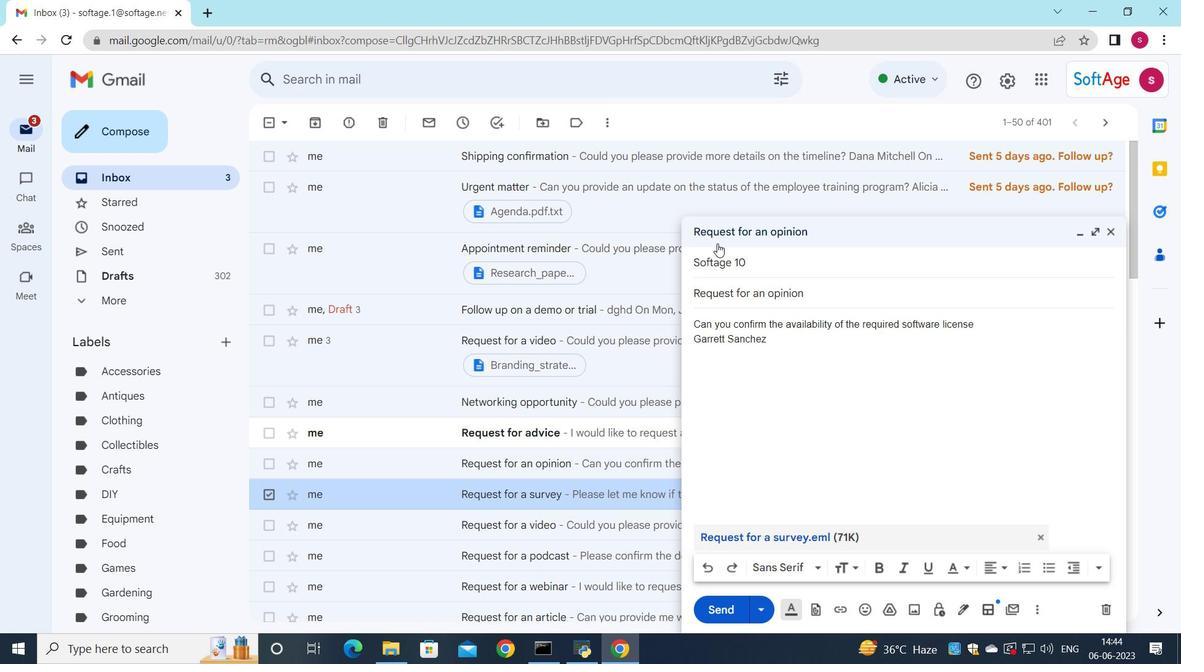 
Action: Mouse moved to (723, 606)
Screenshot: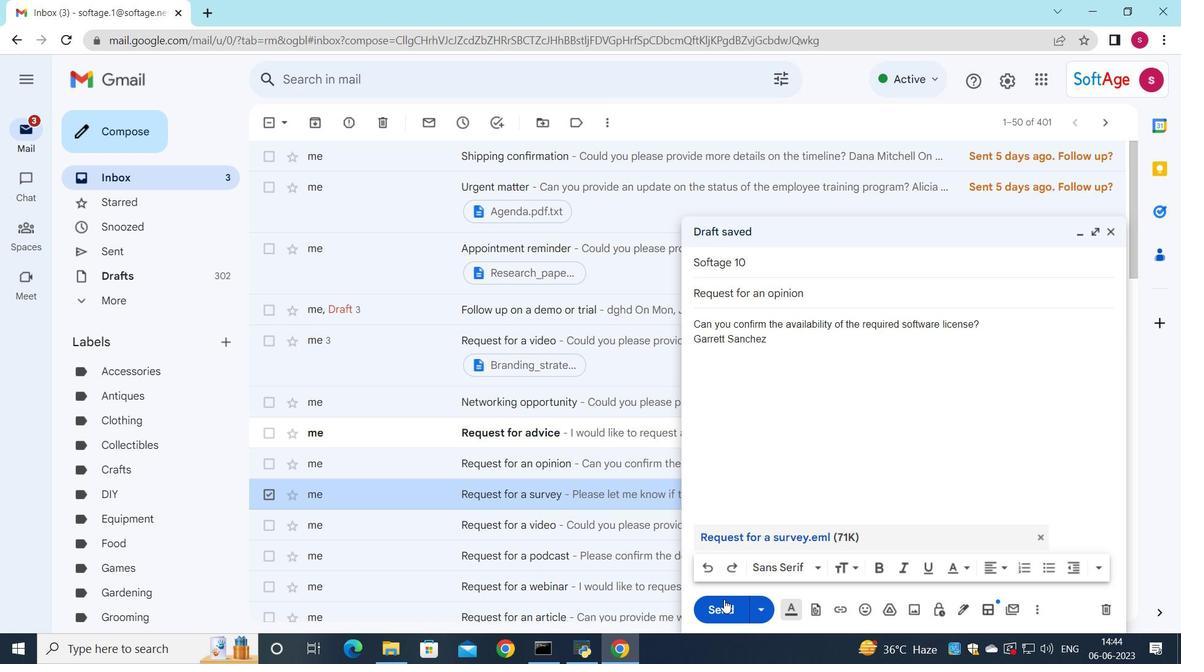 
Action: Mouse pressed left at (723, 606)
Screenshot: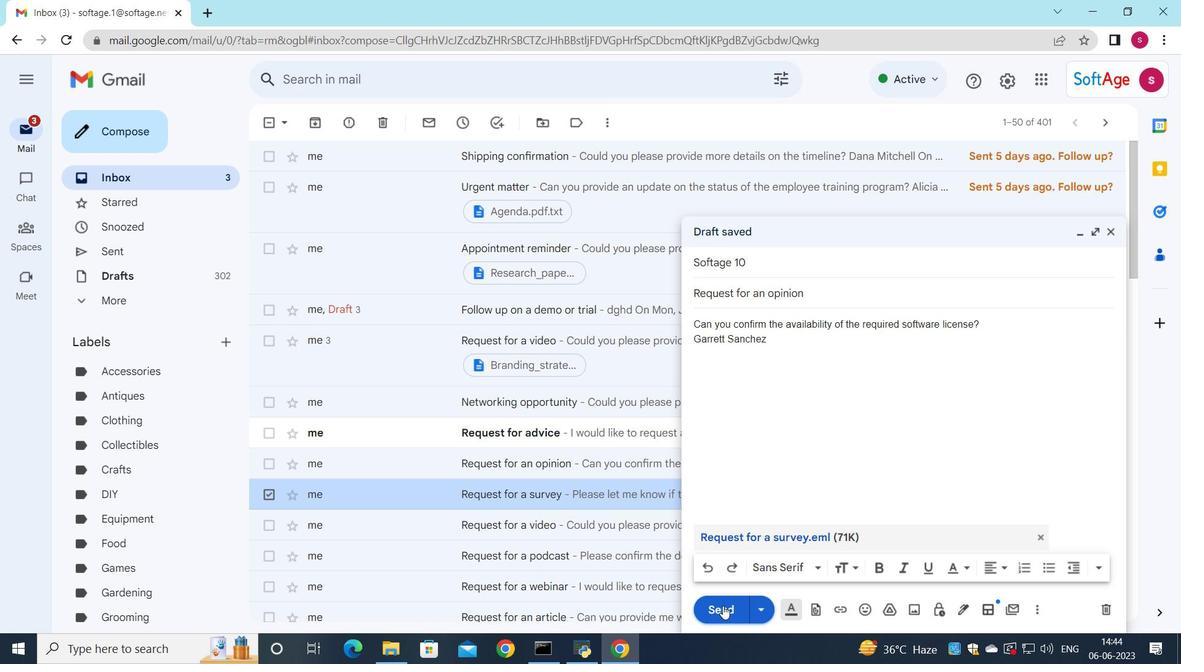 
Action: Mouse moved to (732, 592)
Screenshot: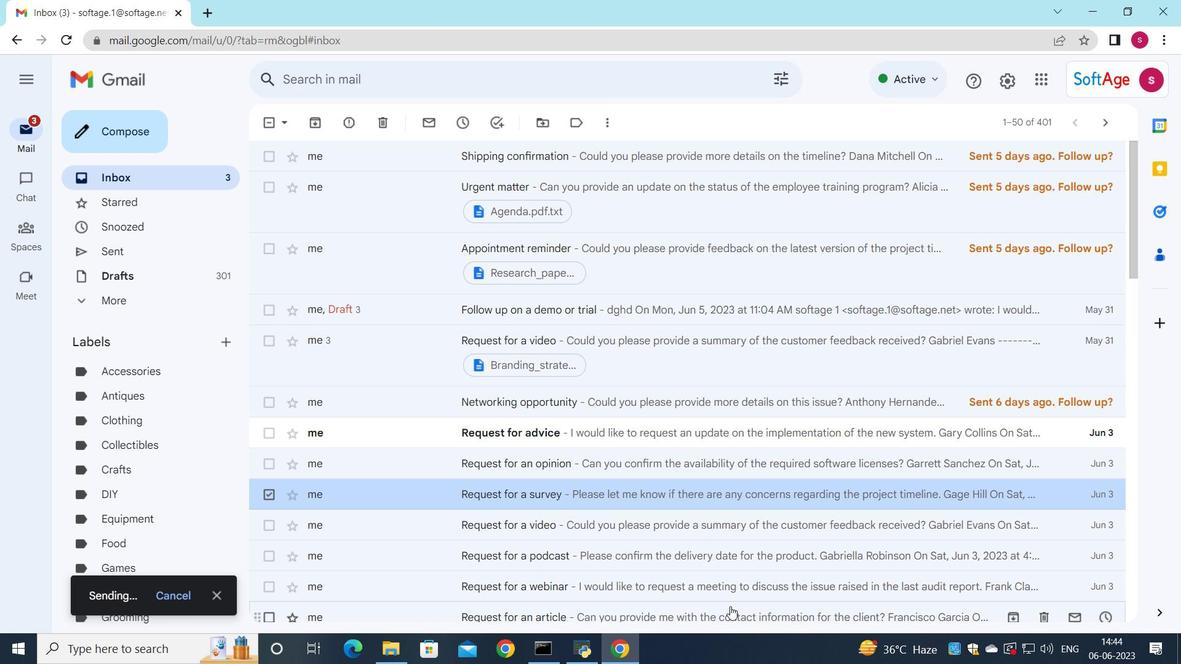 
